 Task: Add an event with the title Second Training Workshop: Effective Communication Skills, date '2024/03/19', time 8:00 AM to 10:00 AMand add a description: participants will have gained a comprehensive understanding of negotiation fundamentals, developed their negotiation capabilities, and acquired a toolkit of techniques to apply in various professional contexts. They will leave the workshop with increased confidence, a refined approach to negotiation, and the ability to achieve more favorable outcomes in their future negotiations., put the event into Orange category . Add location for the event as: Moscow, Russia, logged in from the account softage.7@softage.netand send the event invitation to softage.6@softage.net and softage.8@softage.net. Set a reminder for the event At time of event
Action: Mouse moved to (126, 141)
Screenshot: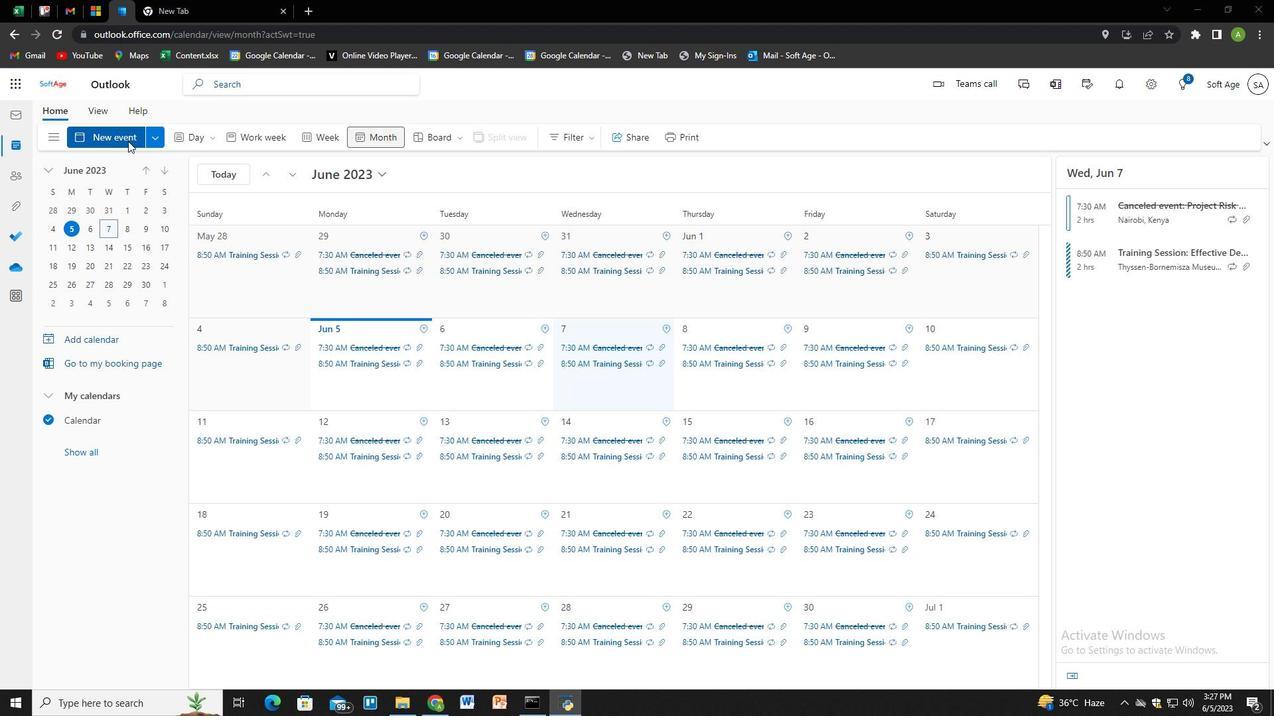 
Action: Mouse pressed left at (126, 141)
Screenshot: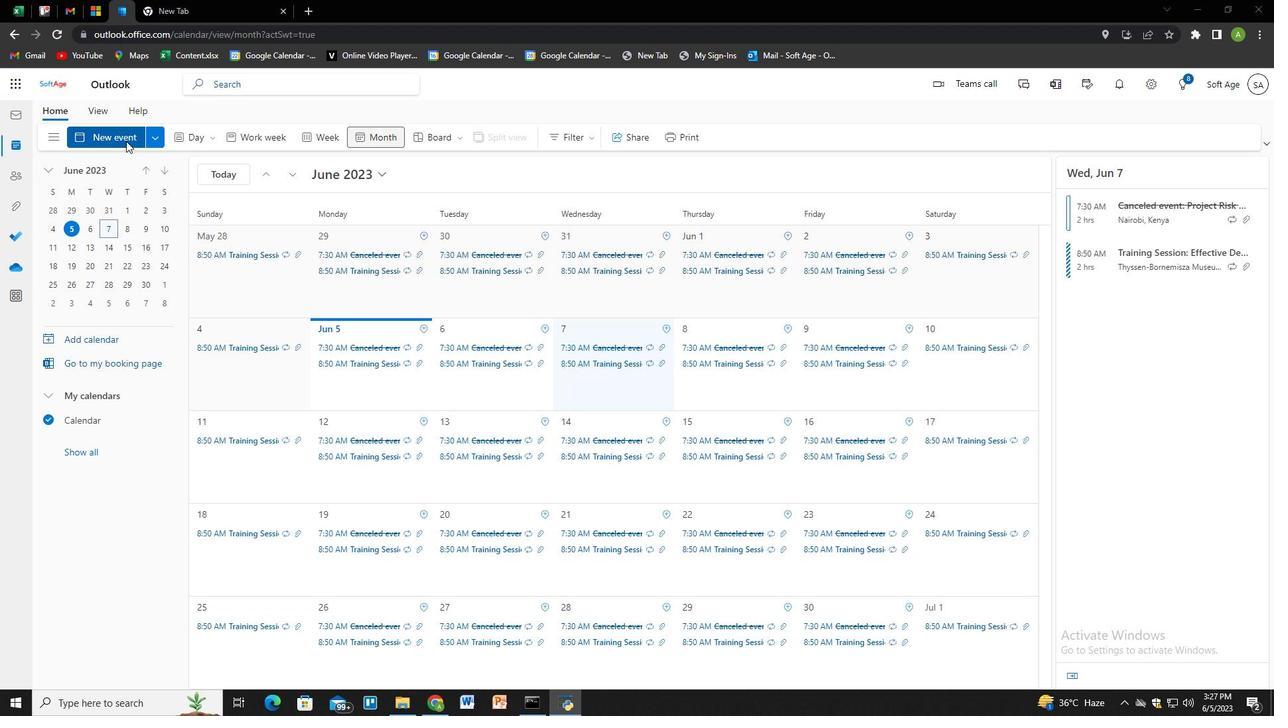 
Action: Mouse moved to (405, 216)
Screenshot: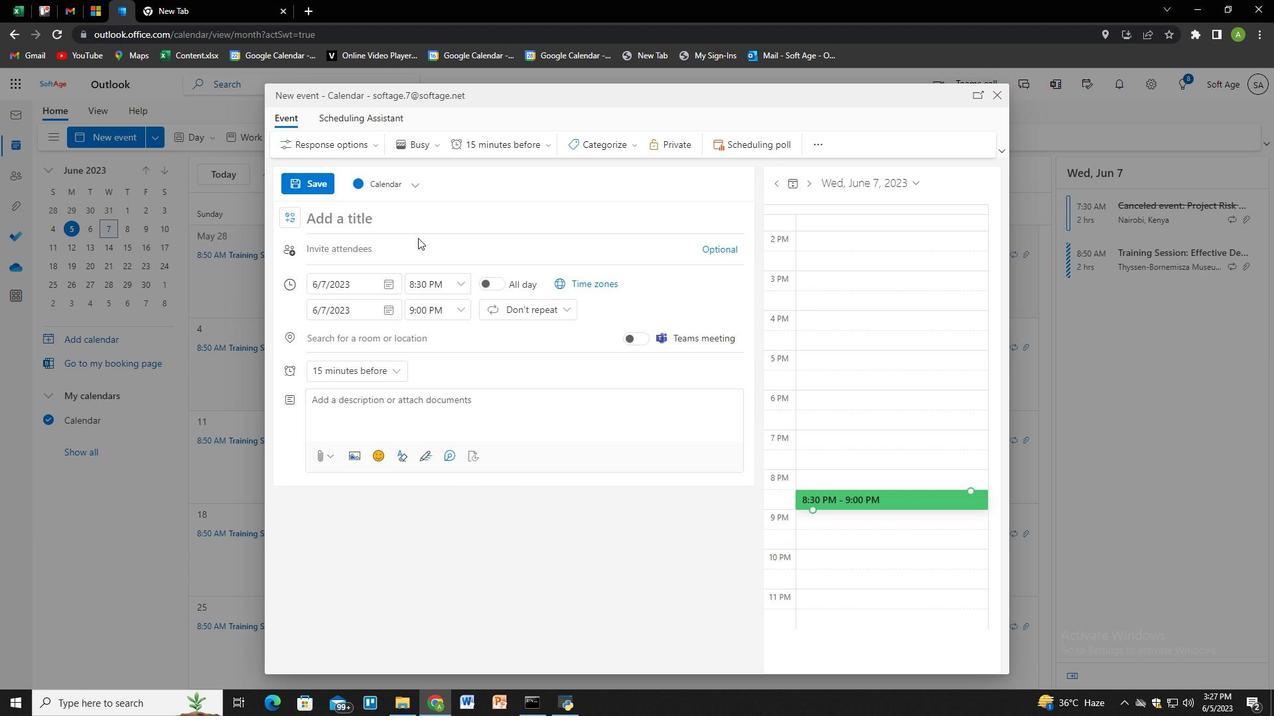 
Action: Mouse pressed left at (405, 216)
Screenshot: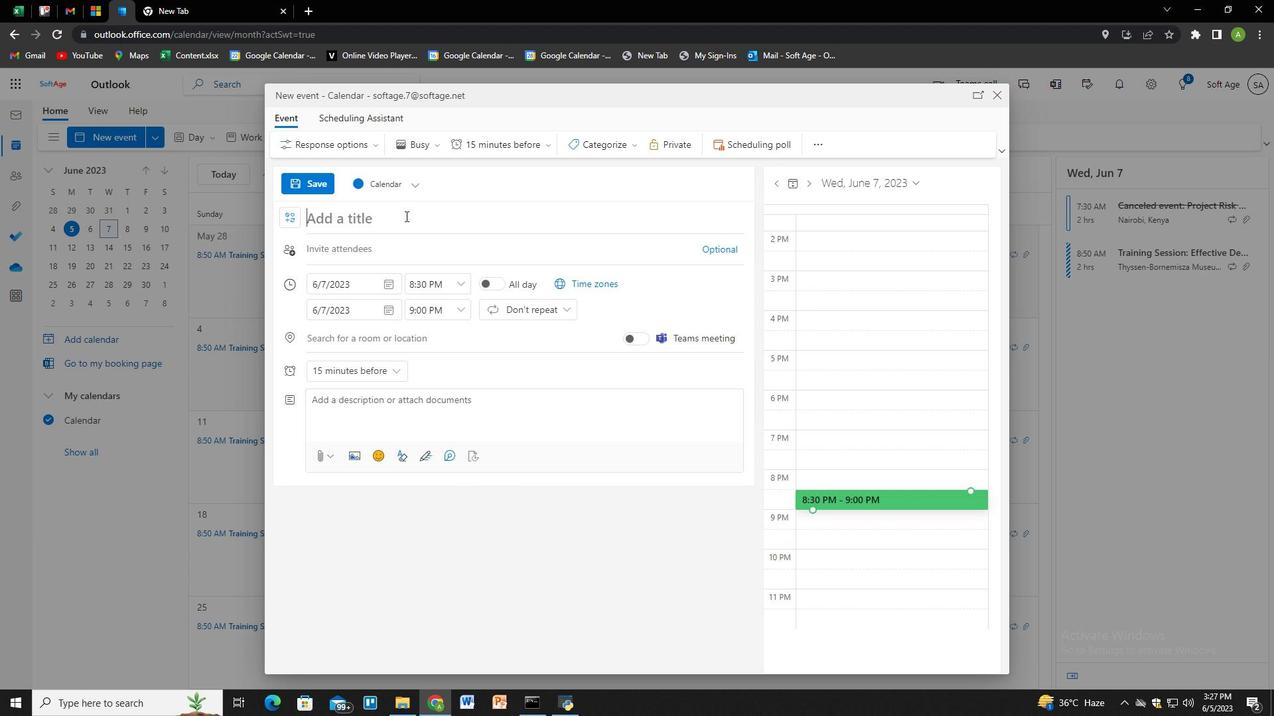
Action: Key pressed <Key.shift>Second<Key.space><Key.shift>Training<Key.space><Key.shift>Workshop<Key.shift>"<Key.backspace>;<Key.backspace><Key.shift>:<Key.space>e<Key.backspace><Key.shift>Effevti<Key.backspace><Key.backspace><Key.backspace>ctive<Key.space><Key.shift>Communication<Key.space><Key.shift>Skills<Key.tab><Key.tab><Key.tab>
Screenshot: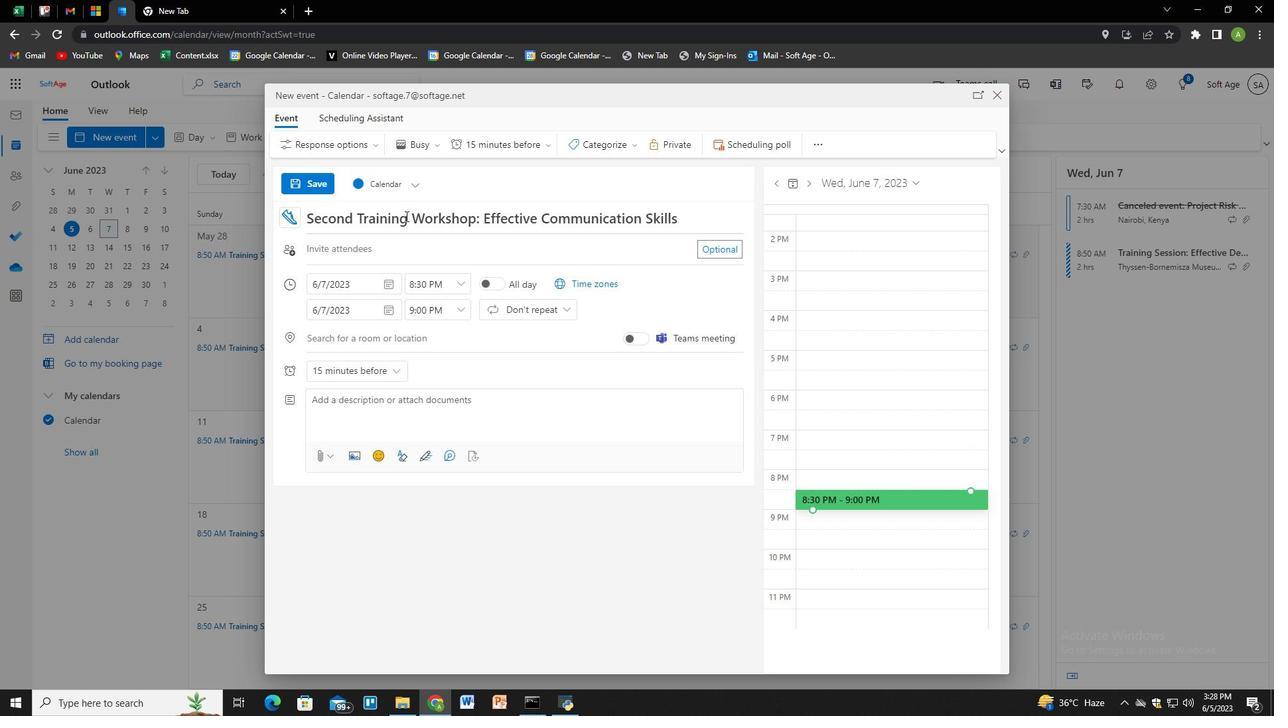 
Action: Mouse scrolled (405, 217) with delta (0, 0)
Screenshot: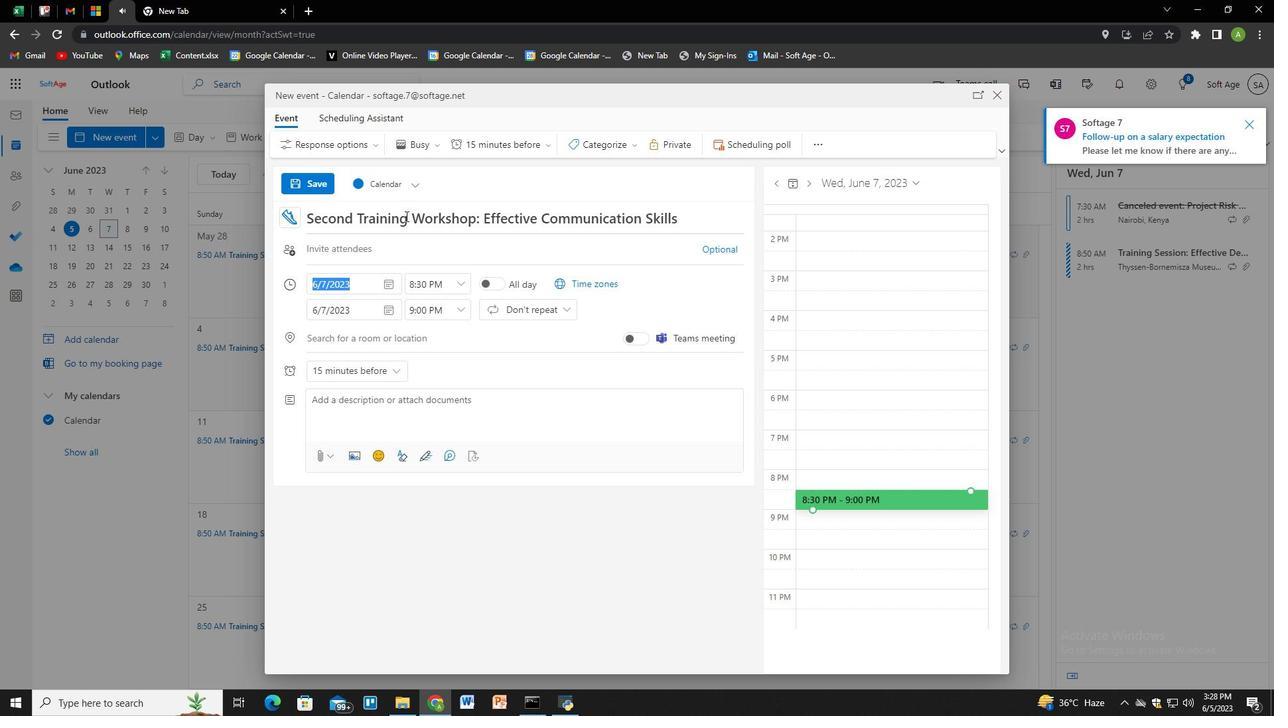 
Action: Mouse moved to (394, 287)
Screenshot: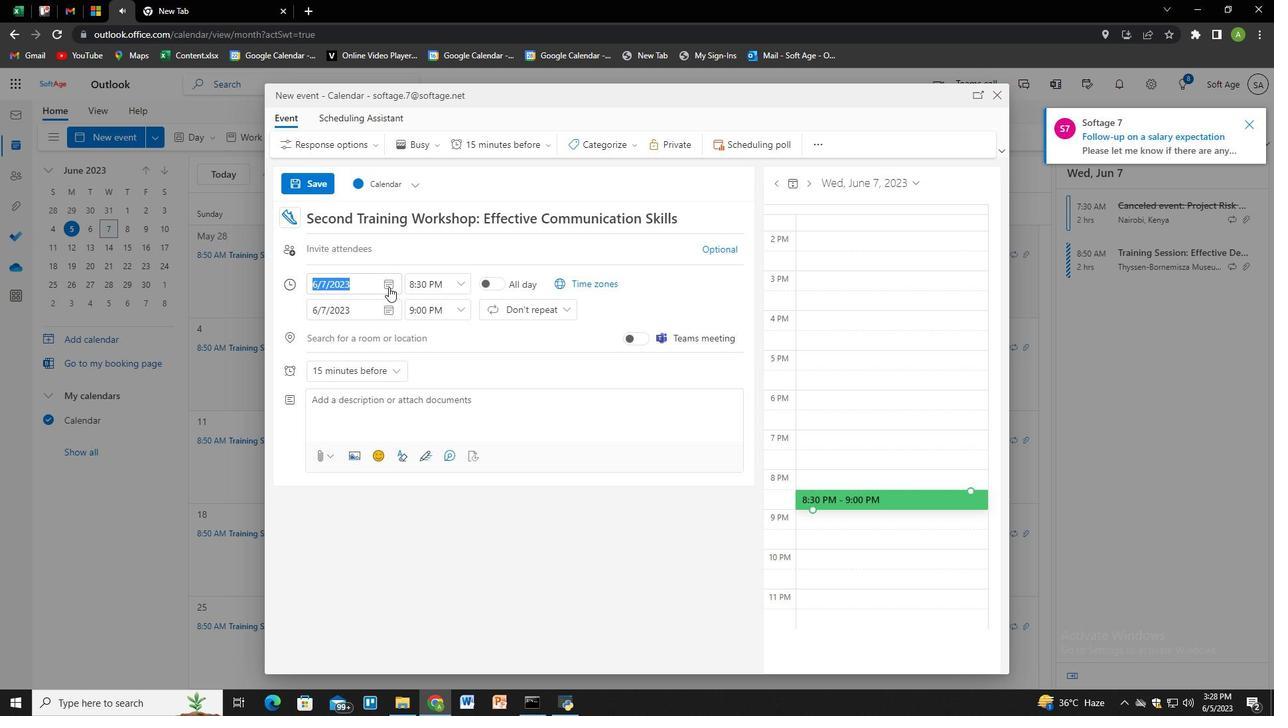 
Action: Mouse pressed left at (394, 287)
Screenshot: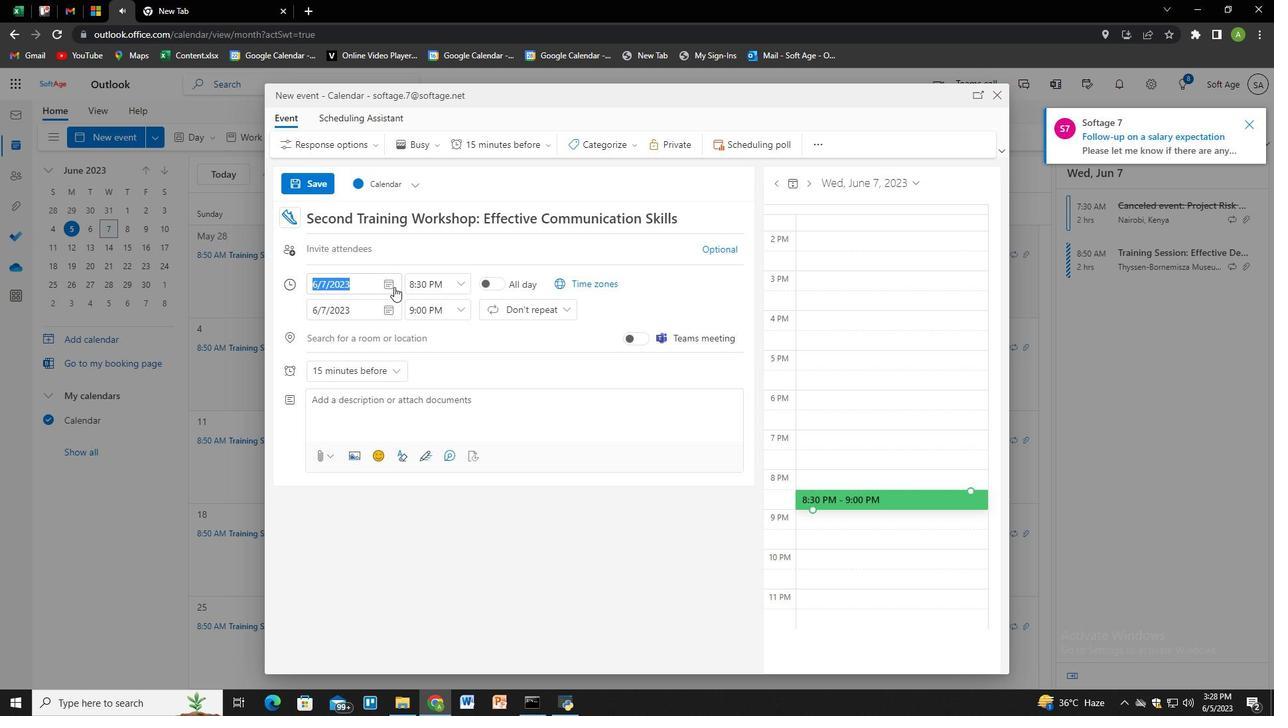 
Action: Mouse moved to (361, 309)
Screenshot: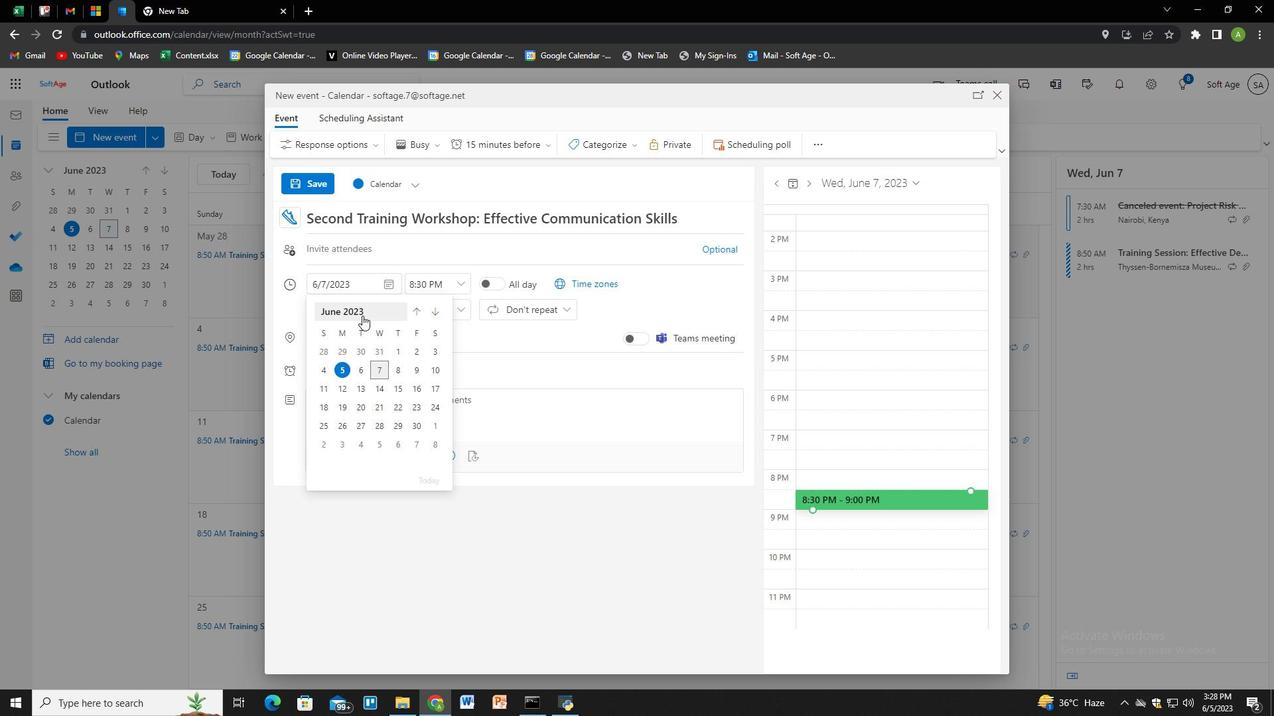 
Action: Mouse pressed left at (361, 309)
Screenshot: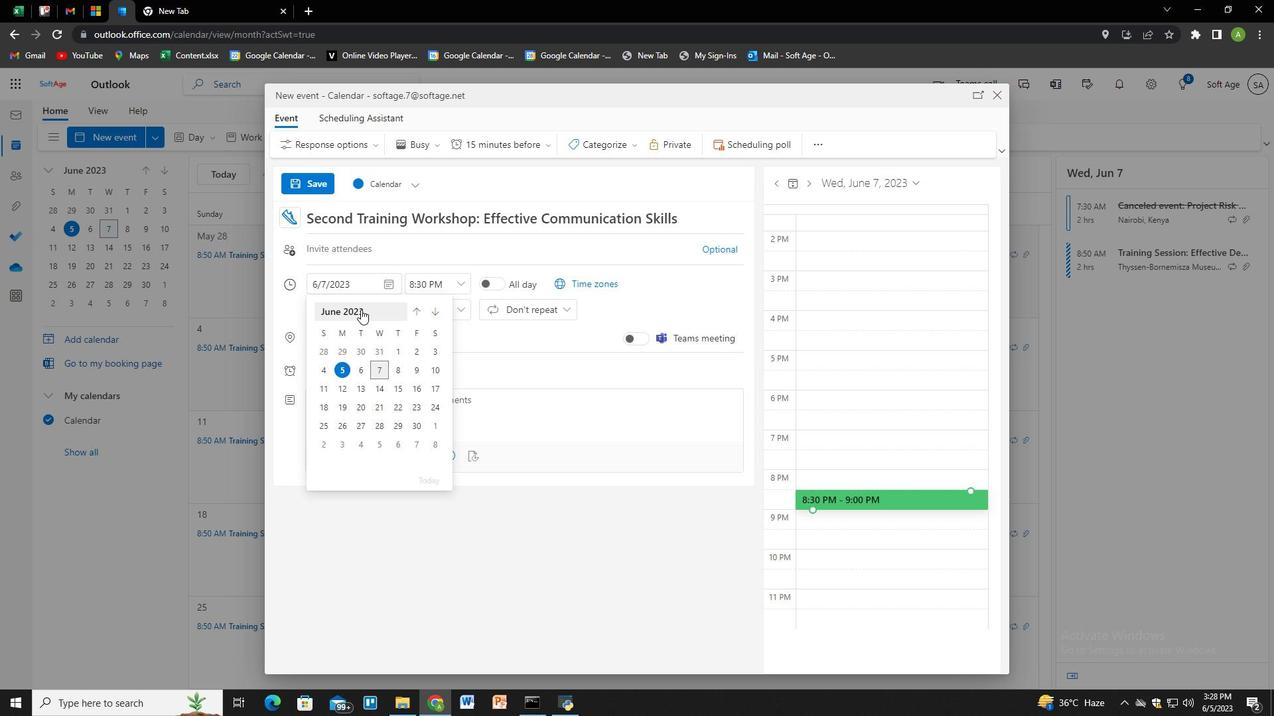 
Action: Mouse pressed left at (361, 309)
Screenshot: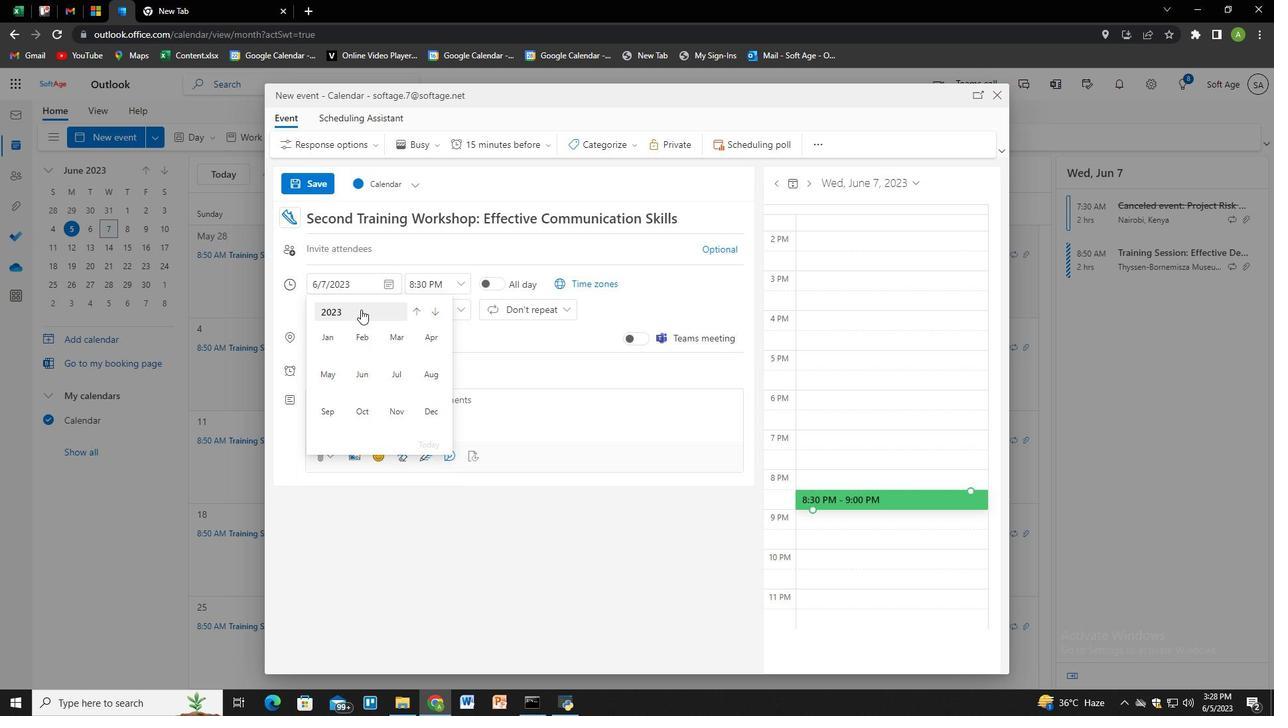 
Action: Mouse moved to (336, 373)
Screenshot: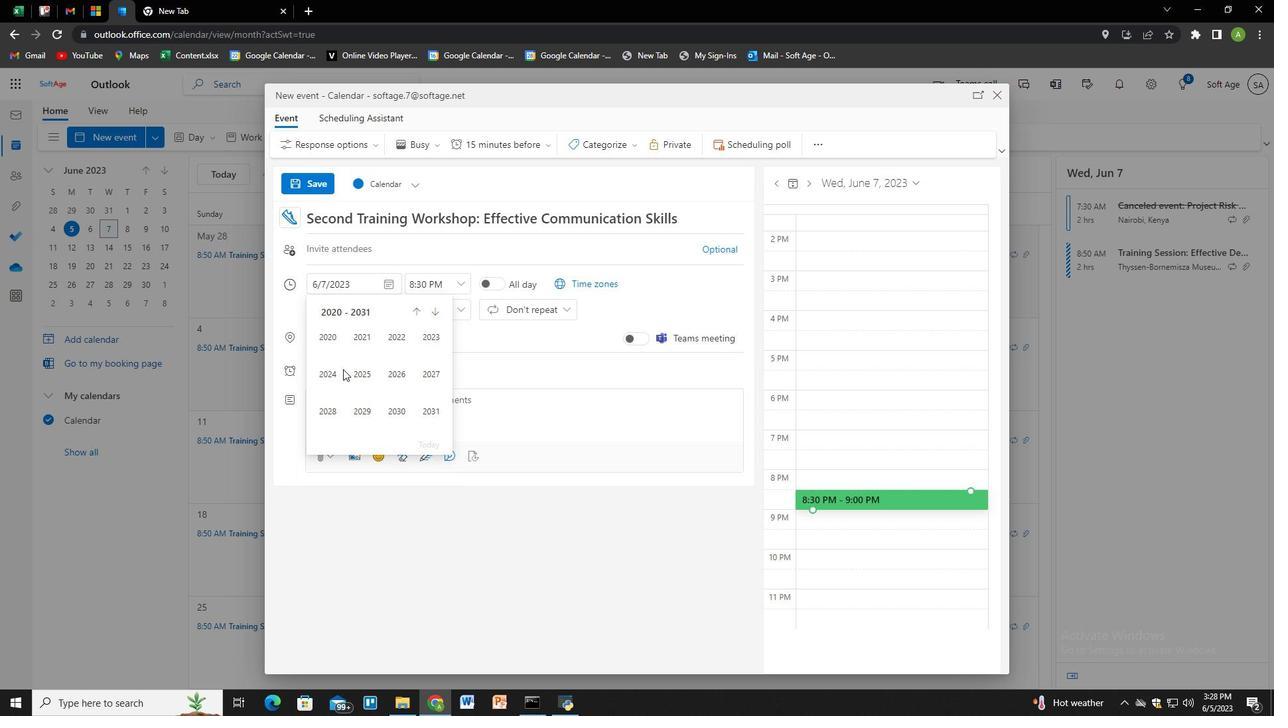 
Action: Mouse pressed left at (336, 373)
Screenshot: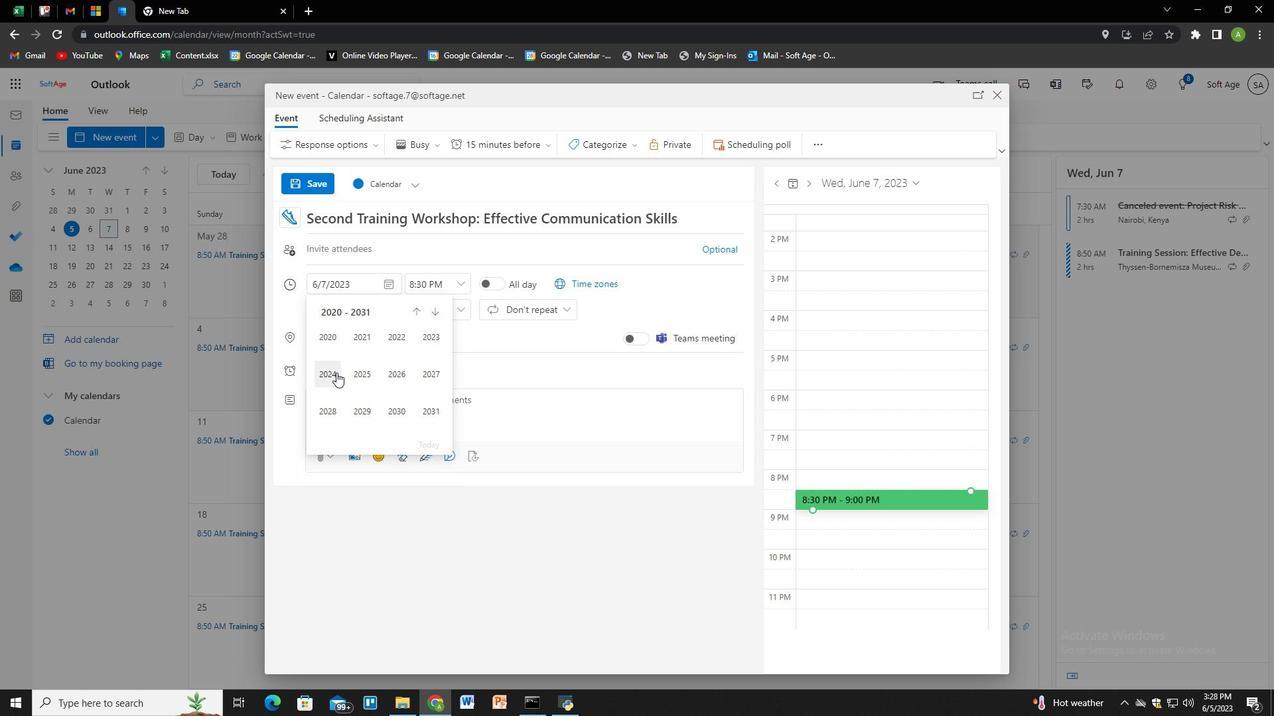 
Action: Mouse moved to (403, 339)
Screenshot: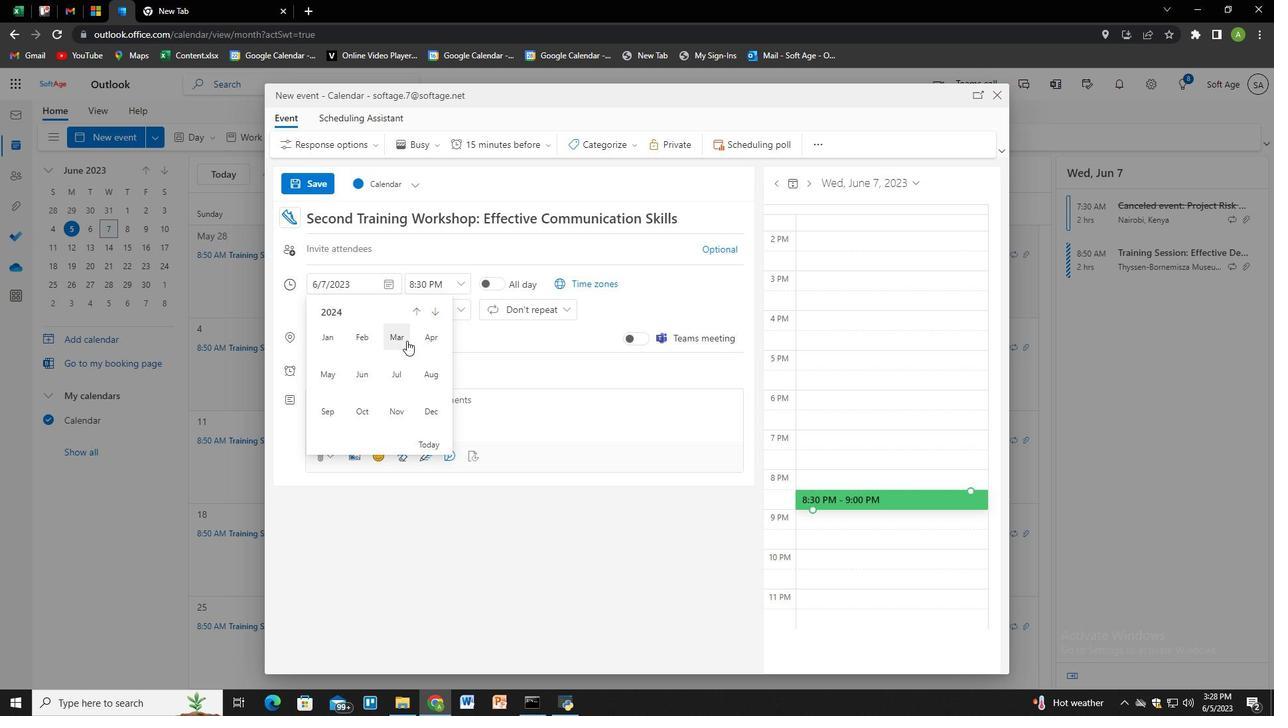 
Action: Mouse pressed left at (403, 339)
Screenshot: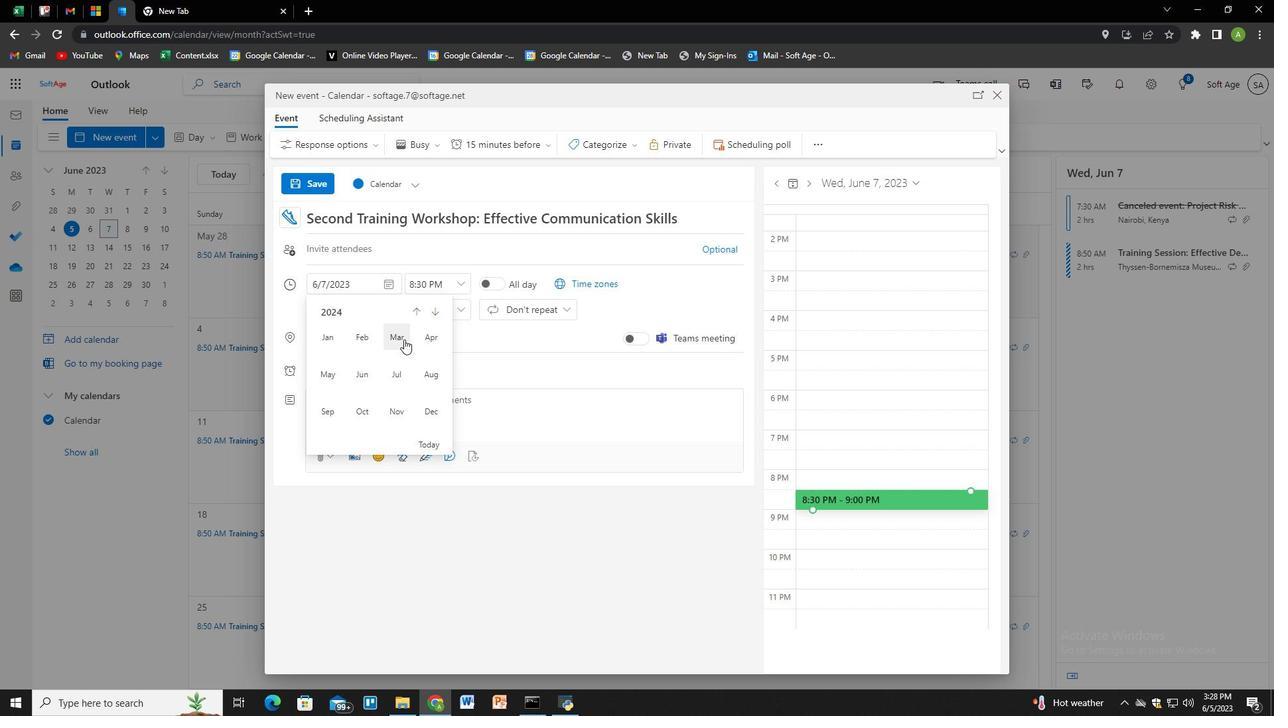 
Action: Mouse moved to (365, 404)
Screenshot: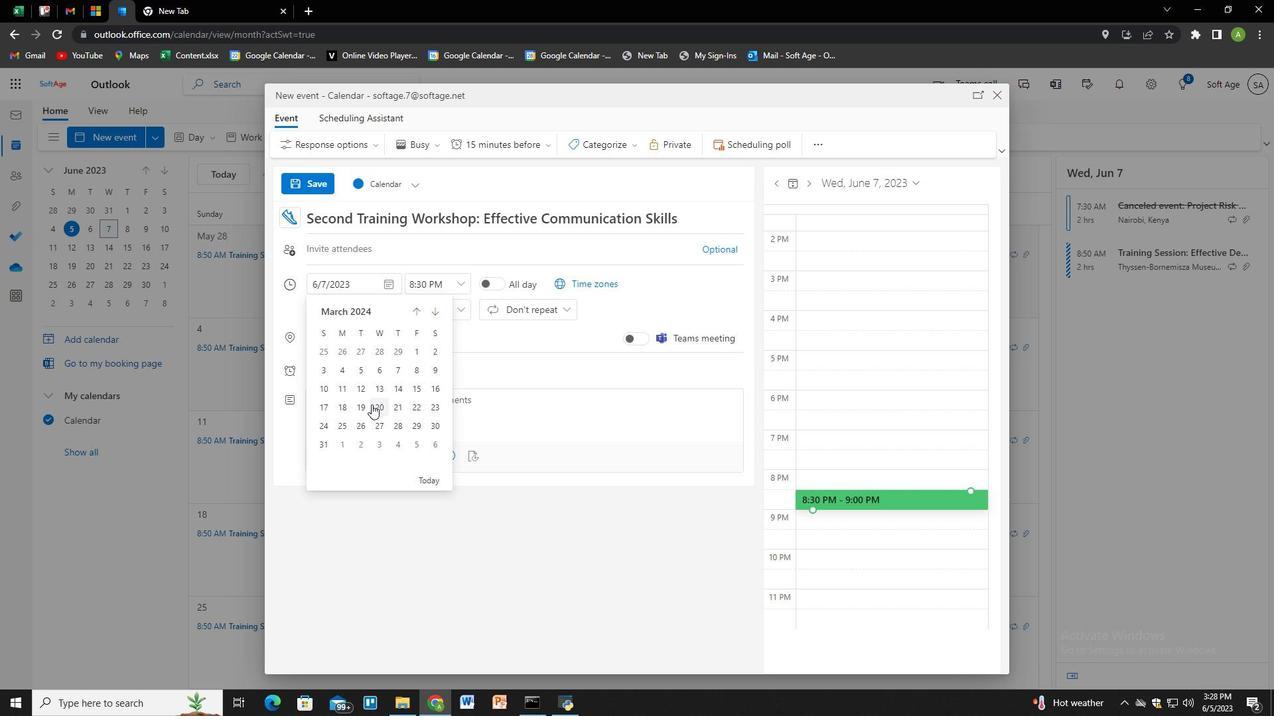 
Action: Mouse pressed left at (365, 404)
Screenshot: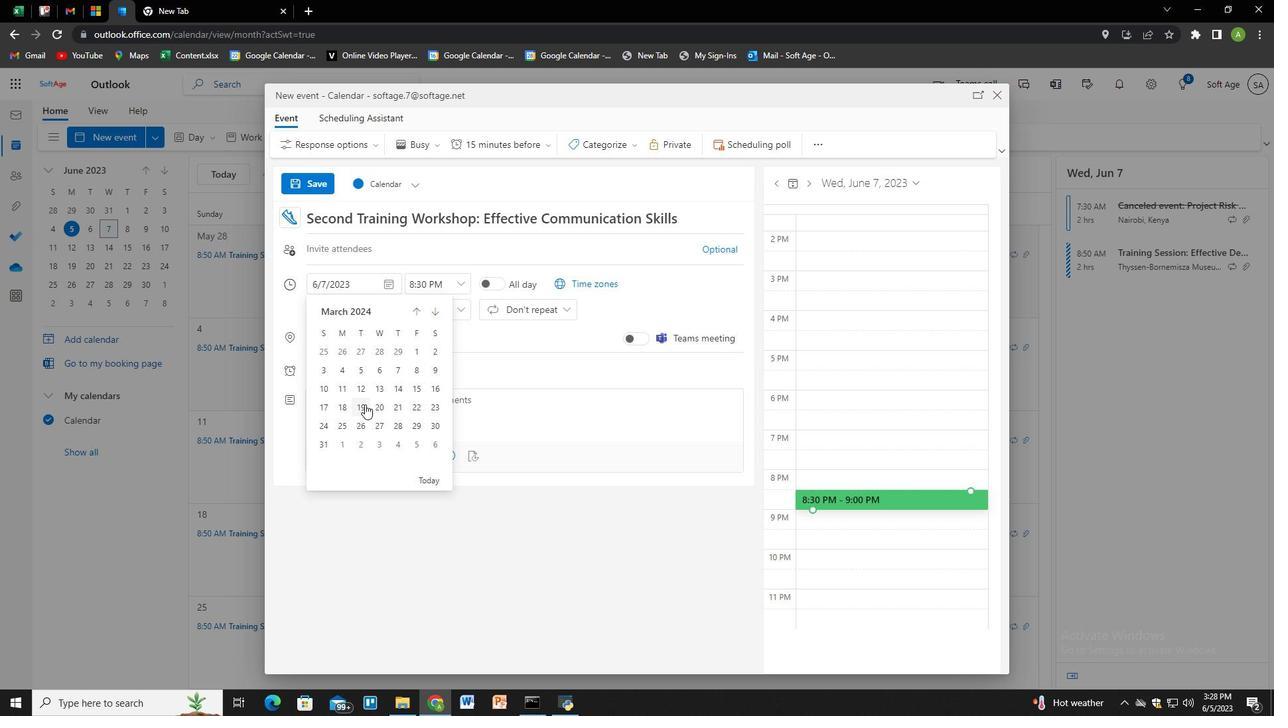 
Action: Mouse moved to (428, 287)
Screenshot: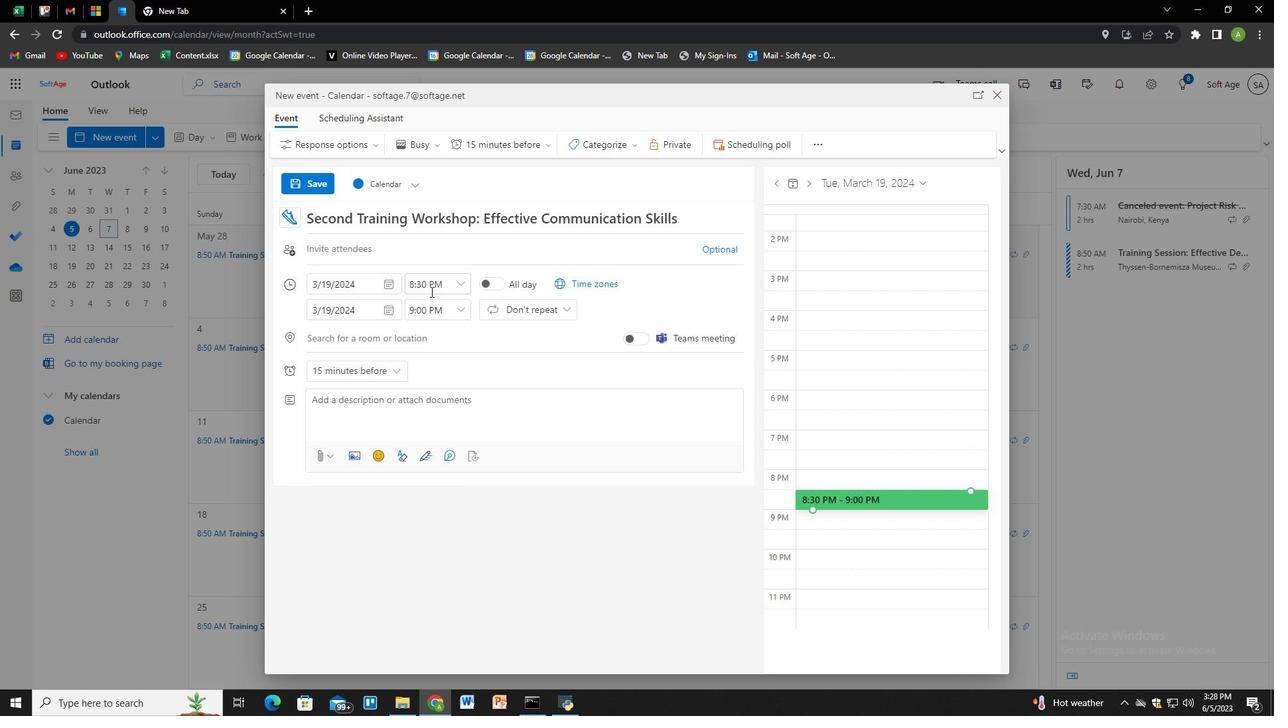 
Action: Mouse pressed left at (428, 287)
Screenshot: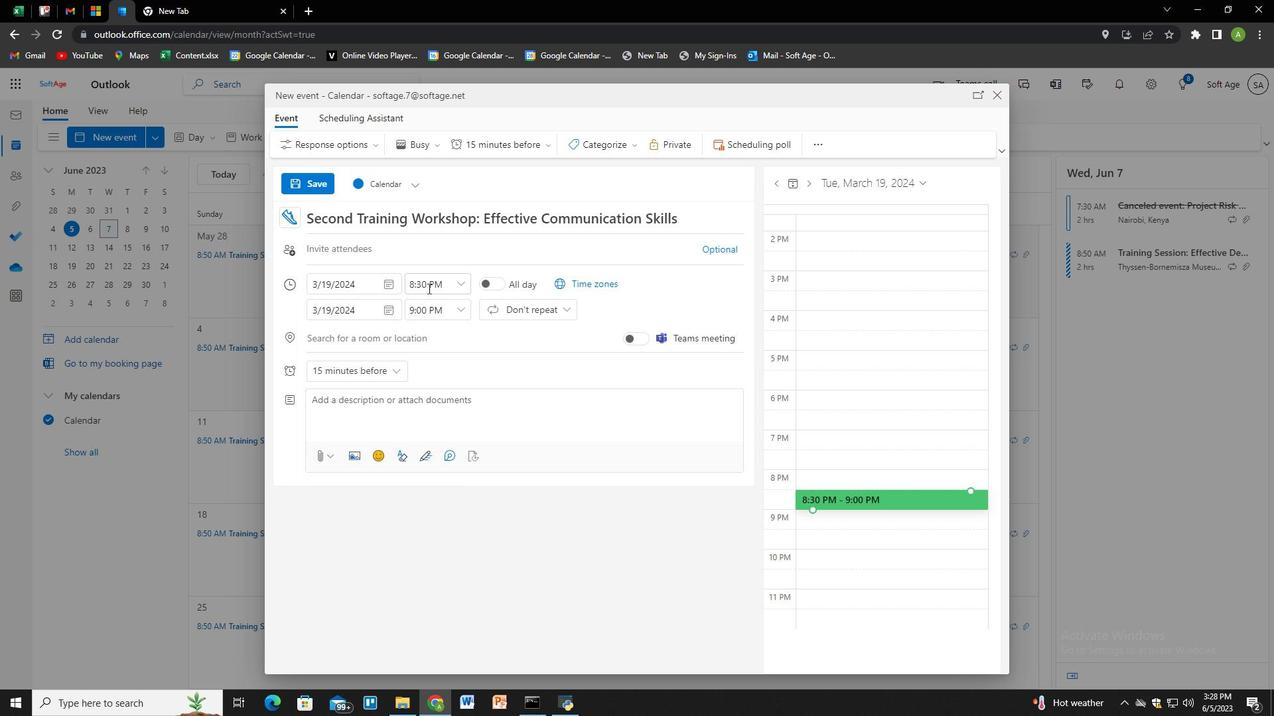 
Action: Mouse moved to (435, 289)
Screenshot: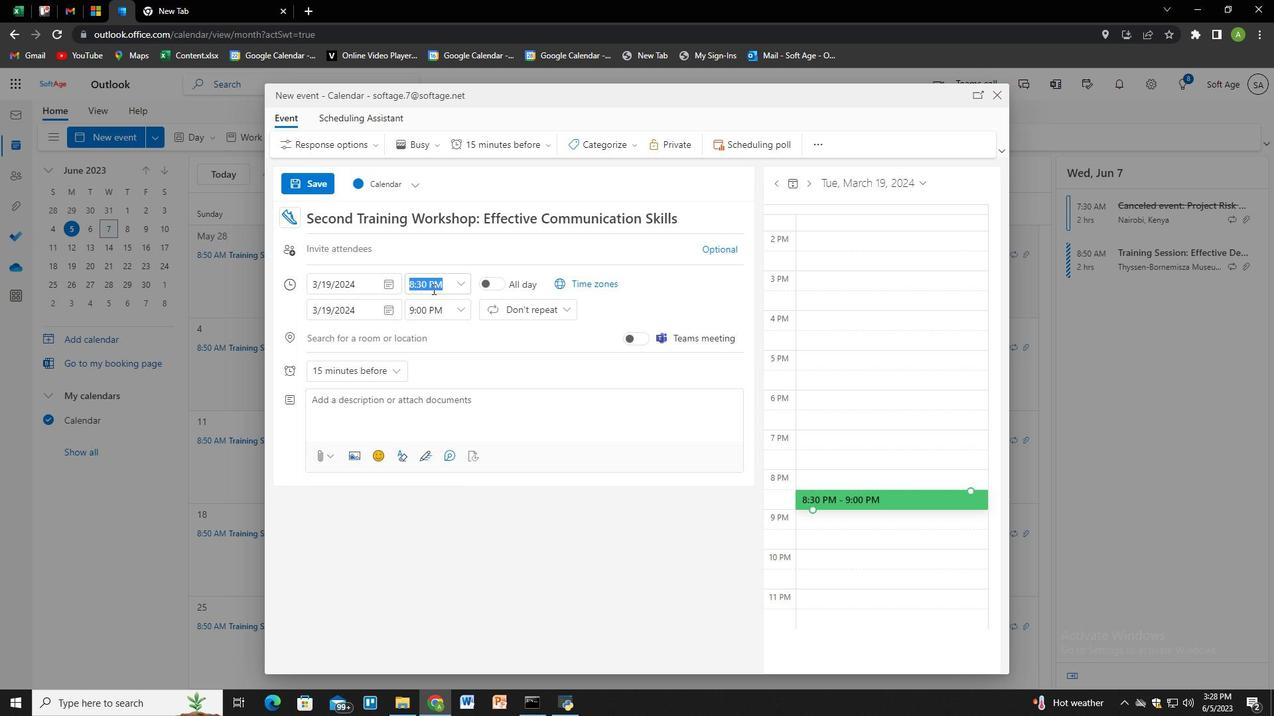
Action: Key pressed 8<Key.shift_r>:00<Key.space><Key.shift>A<Key.shift>M<Key.shift>M
Screenshot: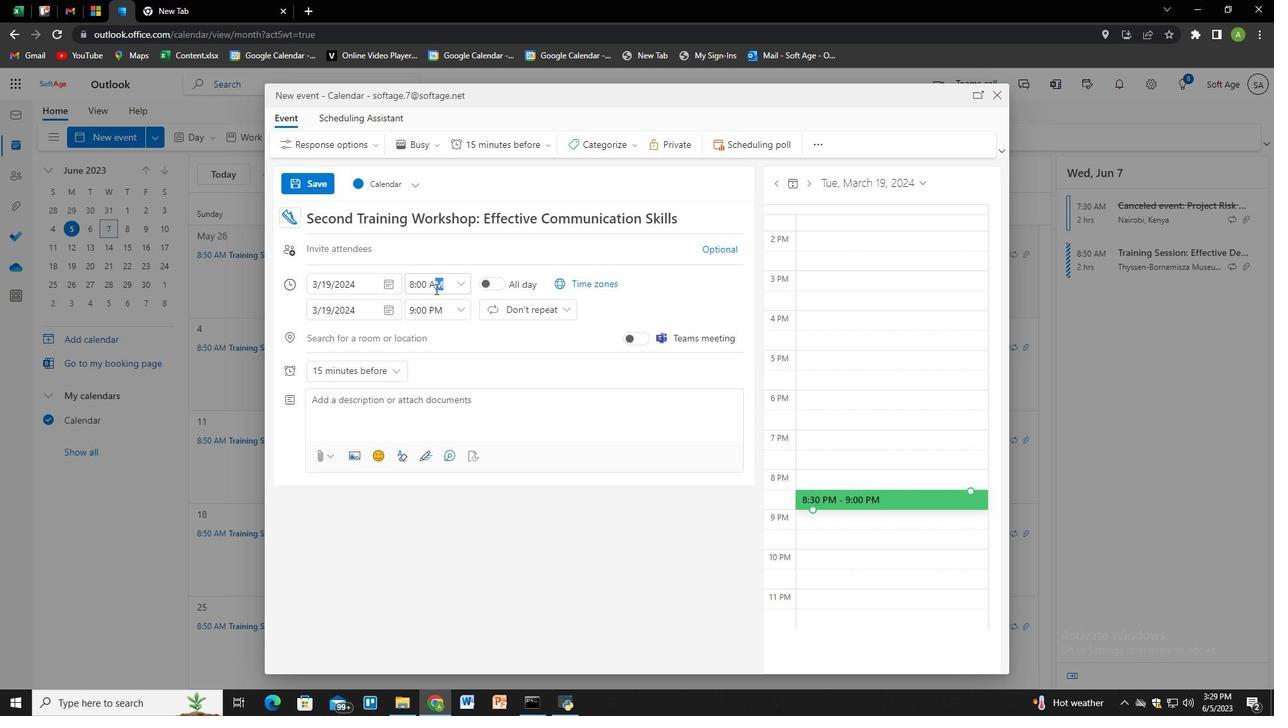 
Action: Mouse moved to (439, 302)
Screenshot: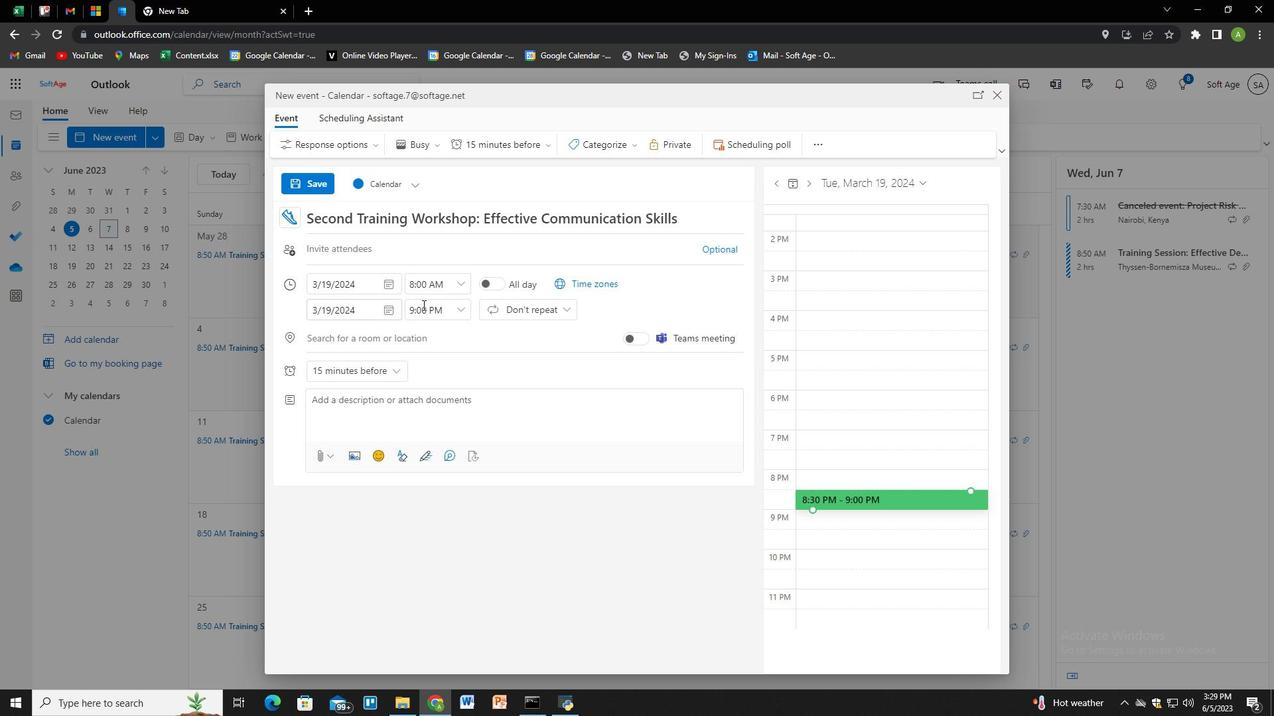 
Action: Mouse pressed left at (439, 302)
Screenshot: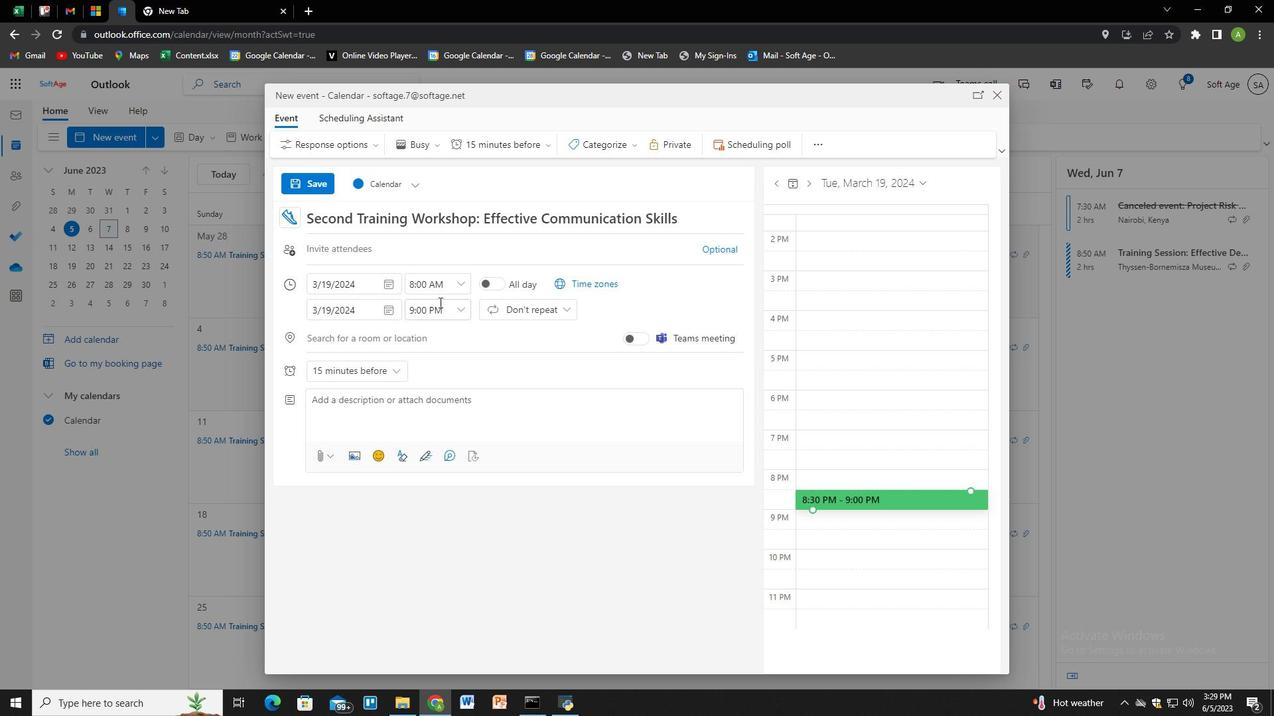 
Action: Mouse moved to (440, 302)
Screenshot: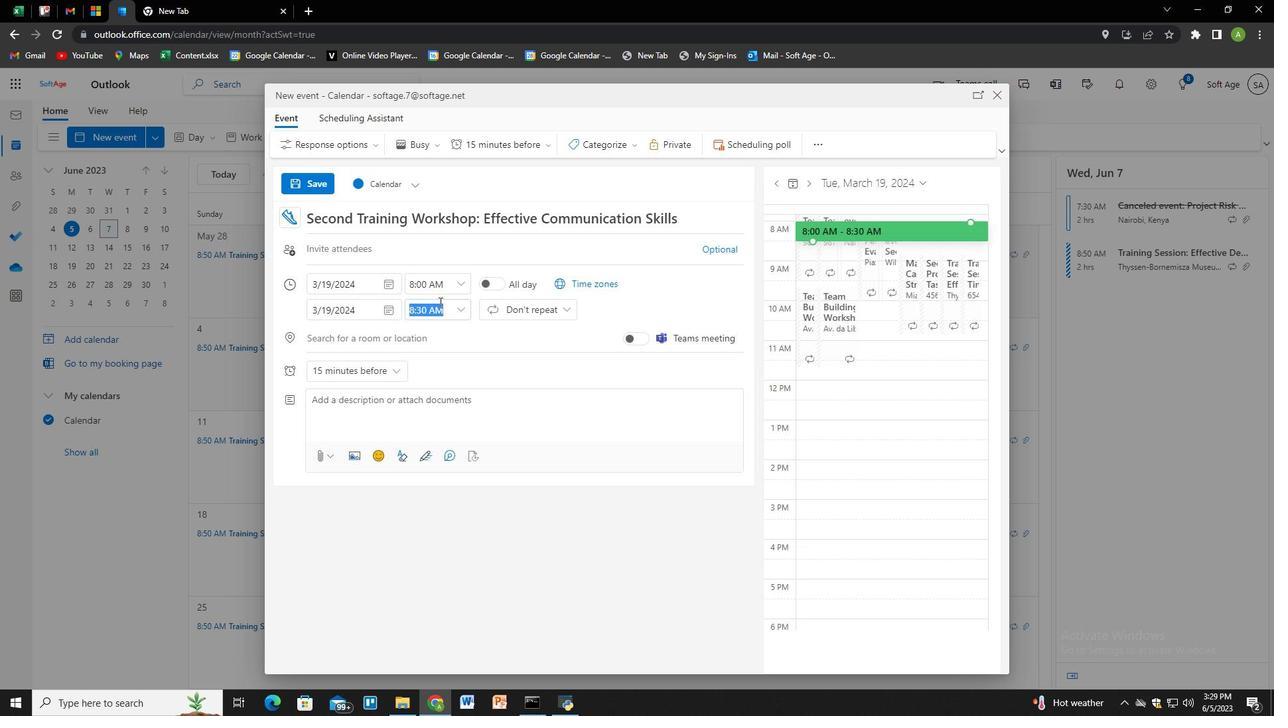 
Action: Key pressed 10<Key.shift_r>:00<Key.space><Key.shift>AMM<Key.tab><Key.tab><Key.tab><Key.tab><Key.space>
Screenshot: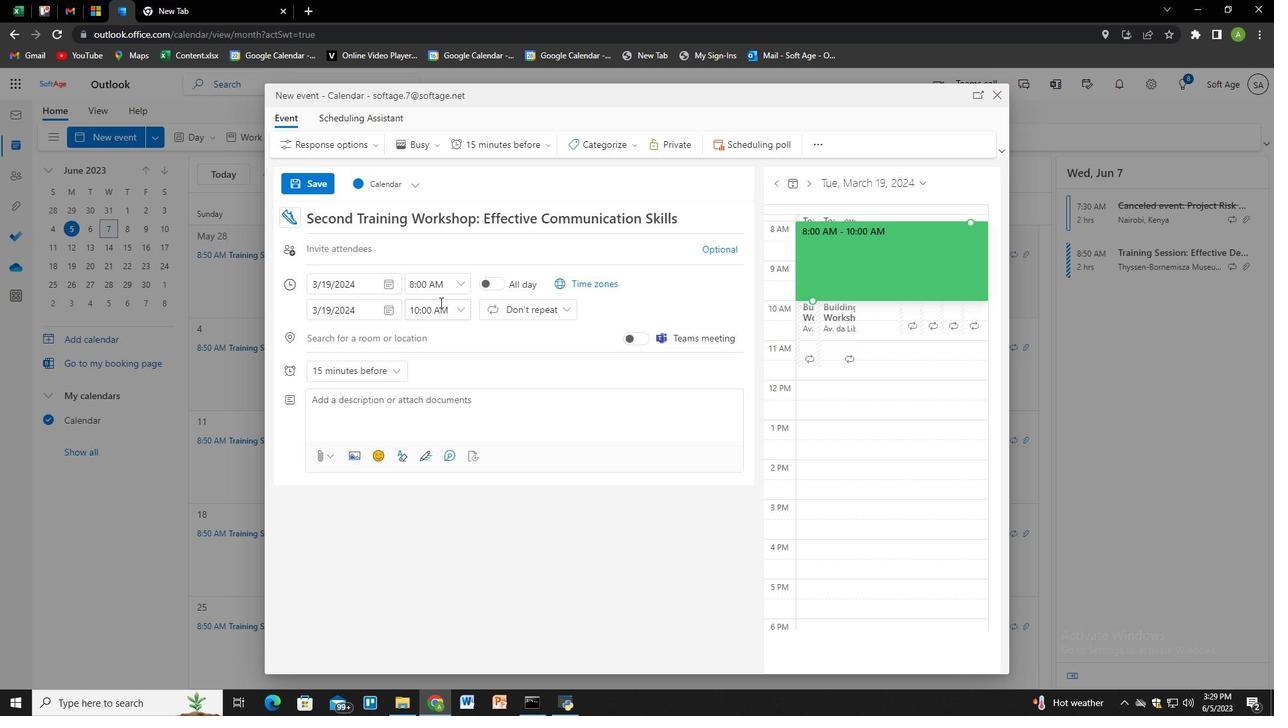 
Action: Mouse moved to (443, 331)
Screenshot: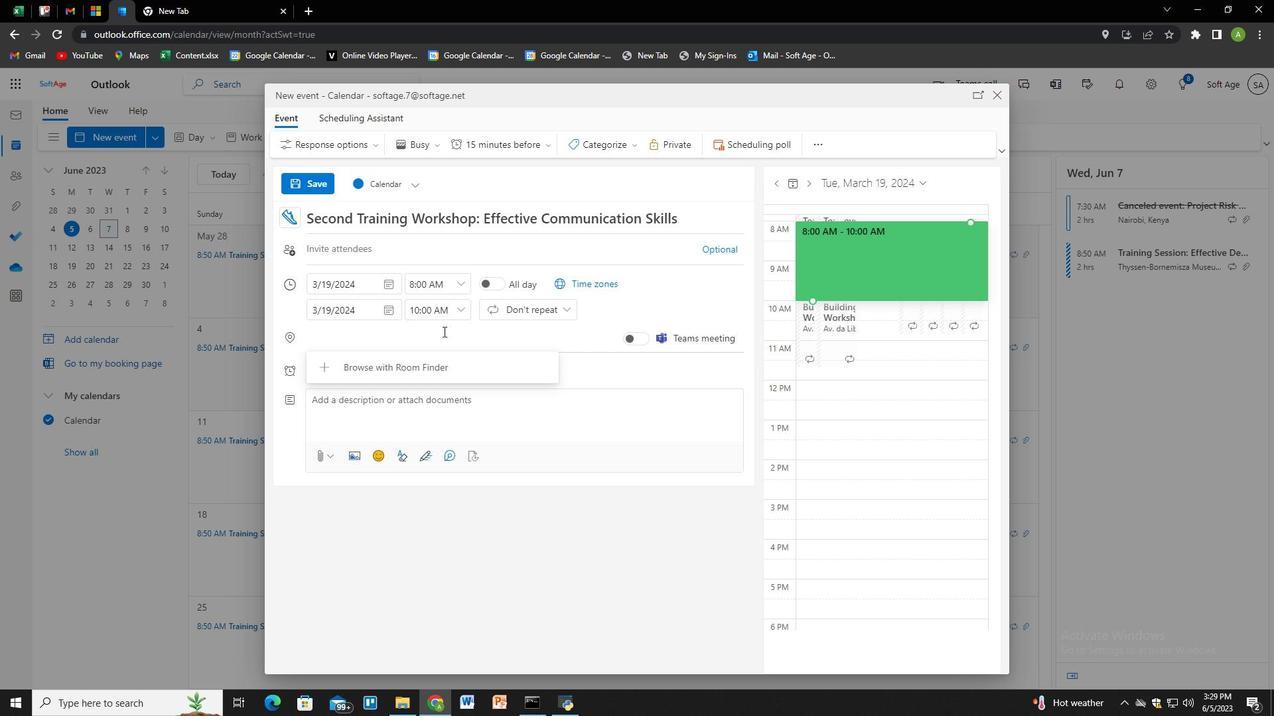 
Action: Mouse pressed left at (443, 331)
Screenshot: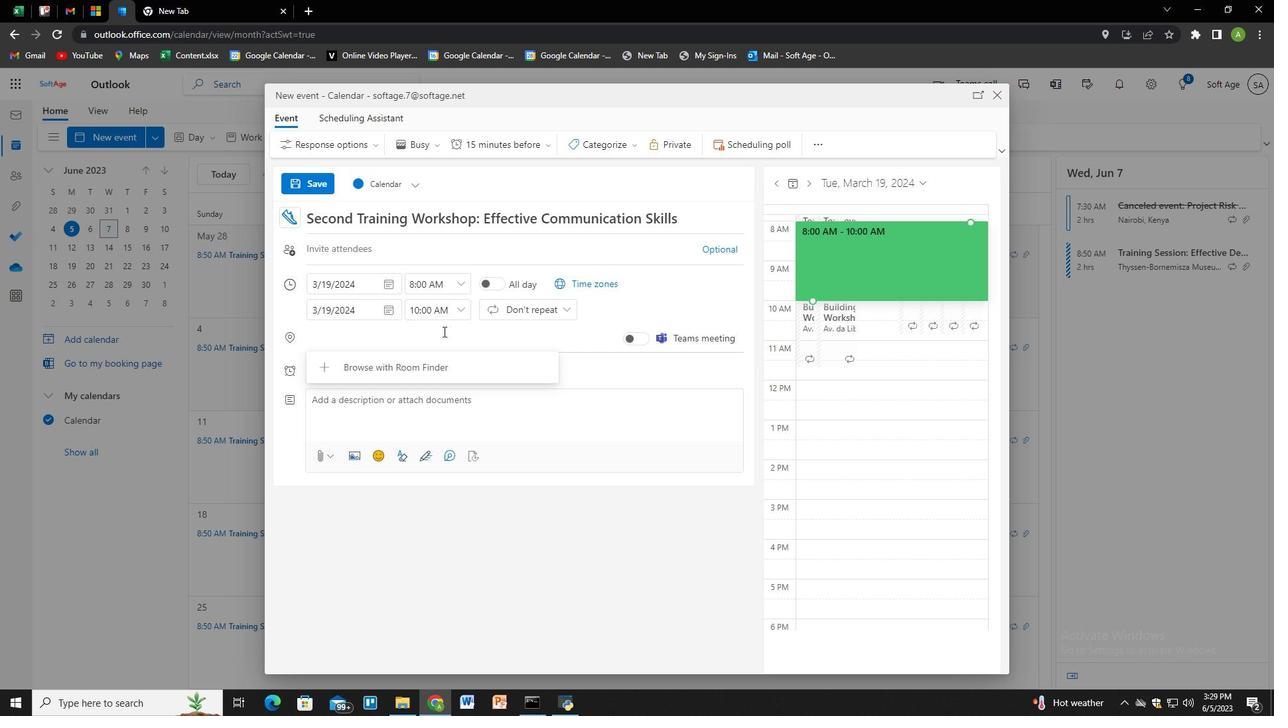 
Action: Mouse moved to (424, 414)
Screenshot: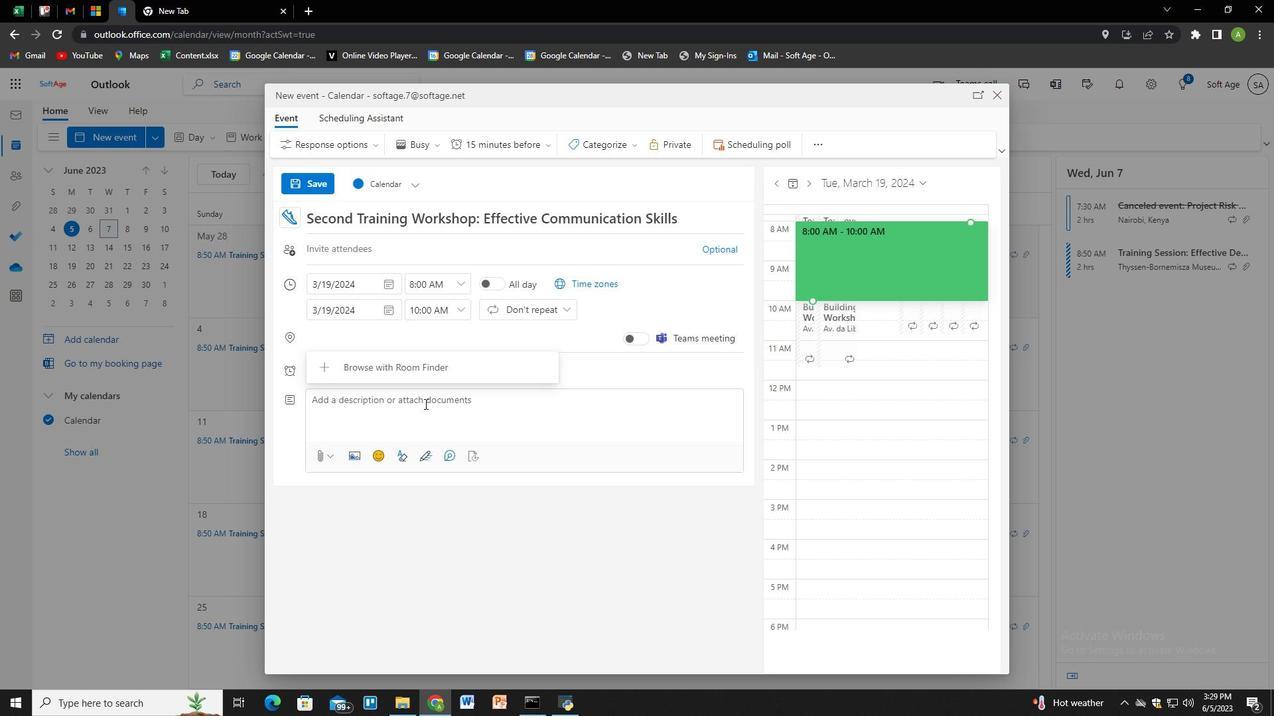 
Action: Mouse pressed left at (424, 414)
Screenshot: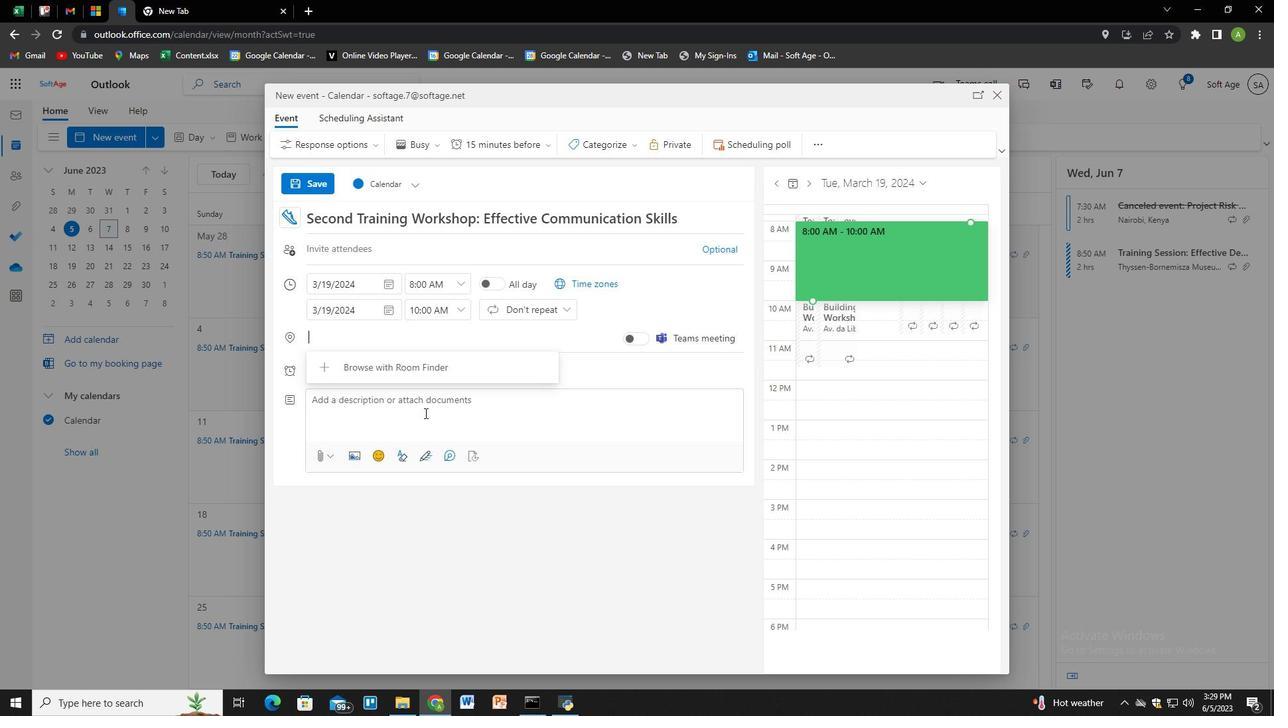 
Action: Key pressed <Key.shift><Key.shift><Key.shift><Key.shift><Key.shift><Key.shift><Key.shift><Key.shift><Key.shift><Key.shift><Key.shift><Key.shift><Key.shift><Key.shift><Key.shift><Key.shift><Key.shift><Key.shift><Key.shift><Key.shift><Key.shift><Key.shift><Key.shift><Key.shift><Key.shift>partci<Key.backspace><Key.backspace>icipate<Key.backspace><Key.backspace>nts<Key.space>will<Key.space>have<Key.space>gained<Key.space>a<Key.space>comprehensive<Key.space>understanding<Key.space>of<Key.space>negotit<Key.backspace>ation<Key.space>fundamentsl<Key.backspace><Key.backspace>als,<Key.space>development<Key.space>their<Key.space>nr<Key.backspace>egotiation<Key.space>fundamentals,<Key.space>developm<Key.backspace>ed<Key.space>their<Key.space>negotiations<Key.backspace><Key.space>capav<Key.backspace>bilities,<Key.space>and<Key.space>acquite<Key.backspace><Key.backspace>red<Key.space>a<Key.space>toolkit<Key.space>of<Key.space>techniques<Key.space>to<Key.space>apply<Key.space>in<Key.space>ma<Key.backspace><Key.backspace>various<Key.space>professional<Key.space>contexts.<Key.space><Key.shift>They<Key.space>will<Key.space>leave<Key.space>the<Key.space>workshop<Key.space>with<Key.space>increased<Key.space>conide<Key.backspace><Key.backspace>f<Key.backspace><Key.backspace>fidence,<Key.space>a<Key.space>refined<Key.space>approach<Key.space>to<Key.space>negotiation,<Key.space>and<Key.space>the<Key.space>ability<Key.space>to<Key.space>ah<Key.backspace>chieve<Key.space>more<Key.space>favorable<Key.space>outcomes<Key.space>in<Key.space>their<Key.space>future<Key.space>negotiations.
Screenshot: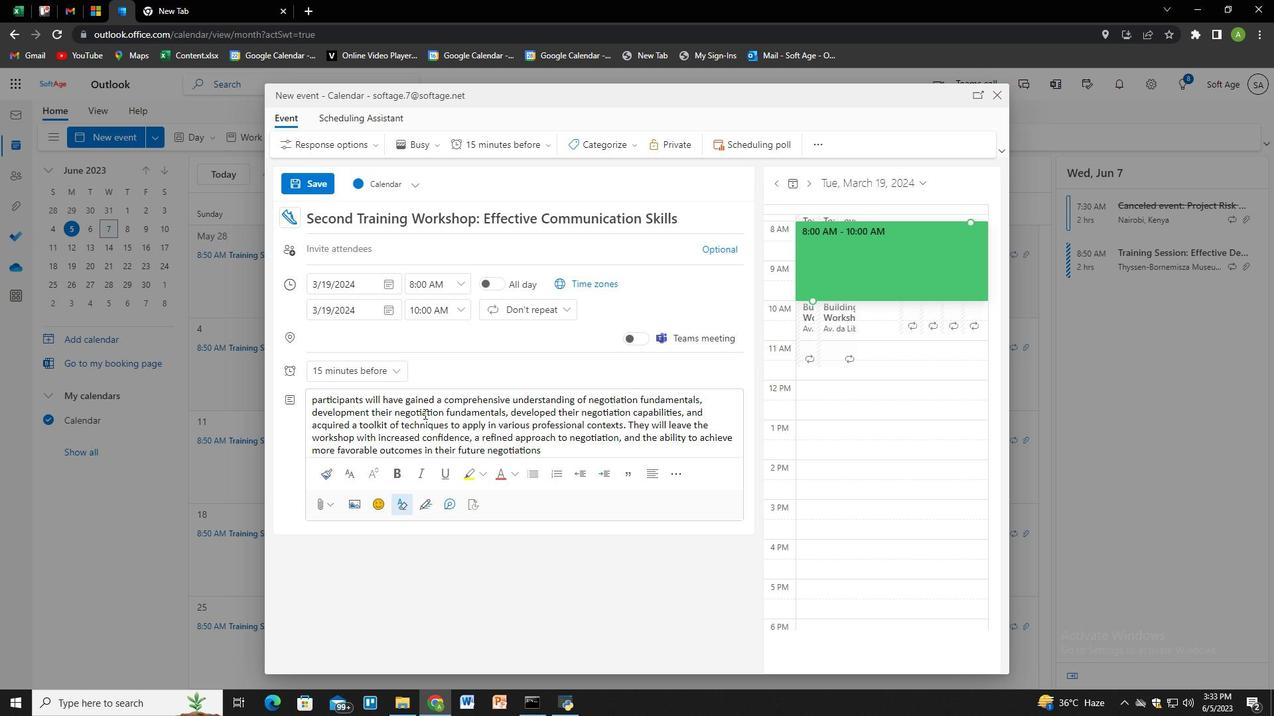 
Action: Mouse moved to (617, 140)
Screenshot: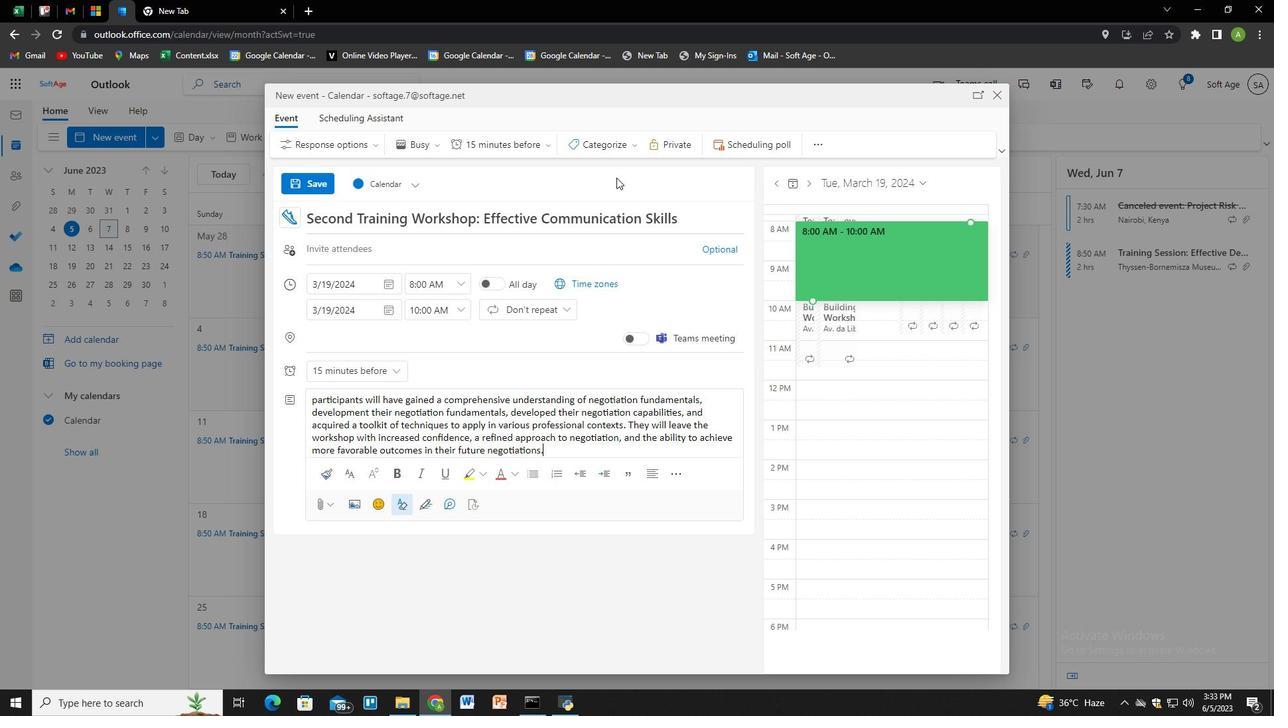 
Action: Mouse pressed left at (617, 140)
Screenshot: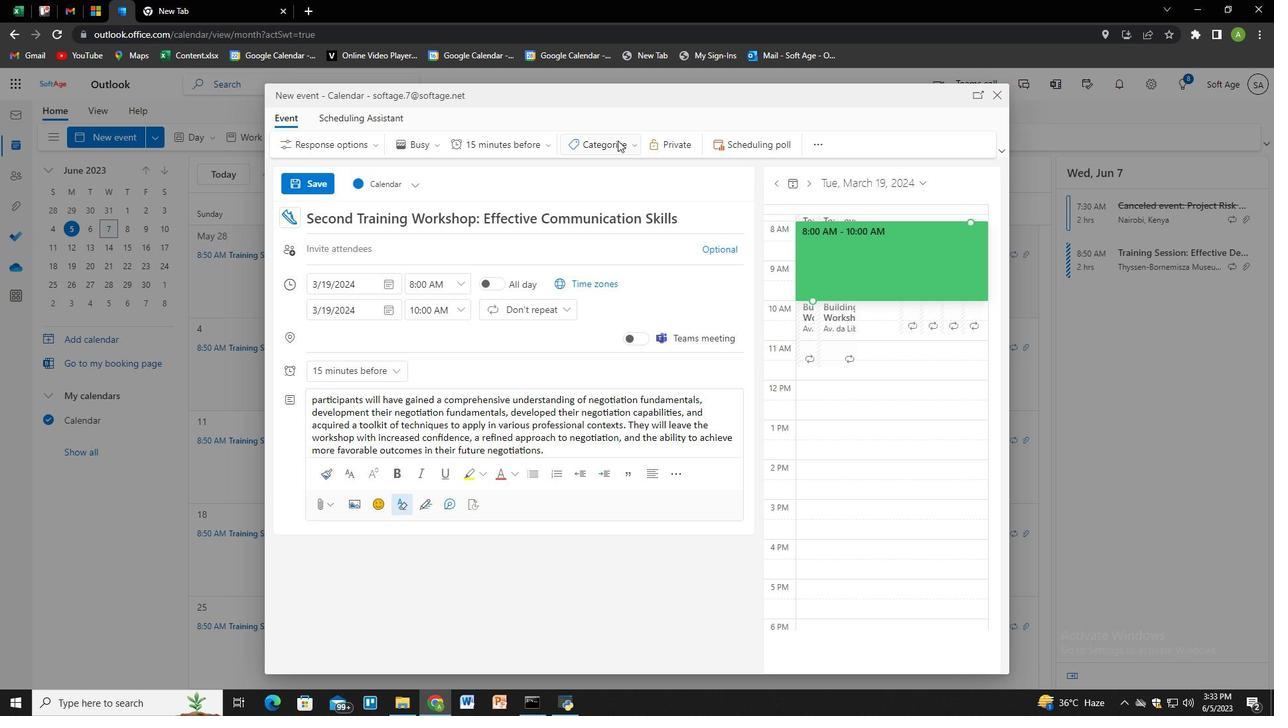 
Action: Mouse moved to (615, 220)
Screenshot: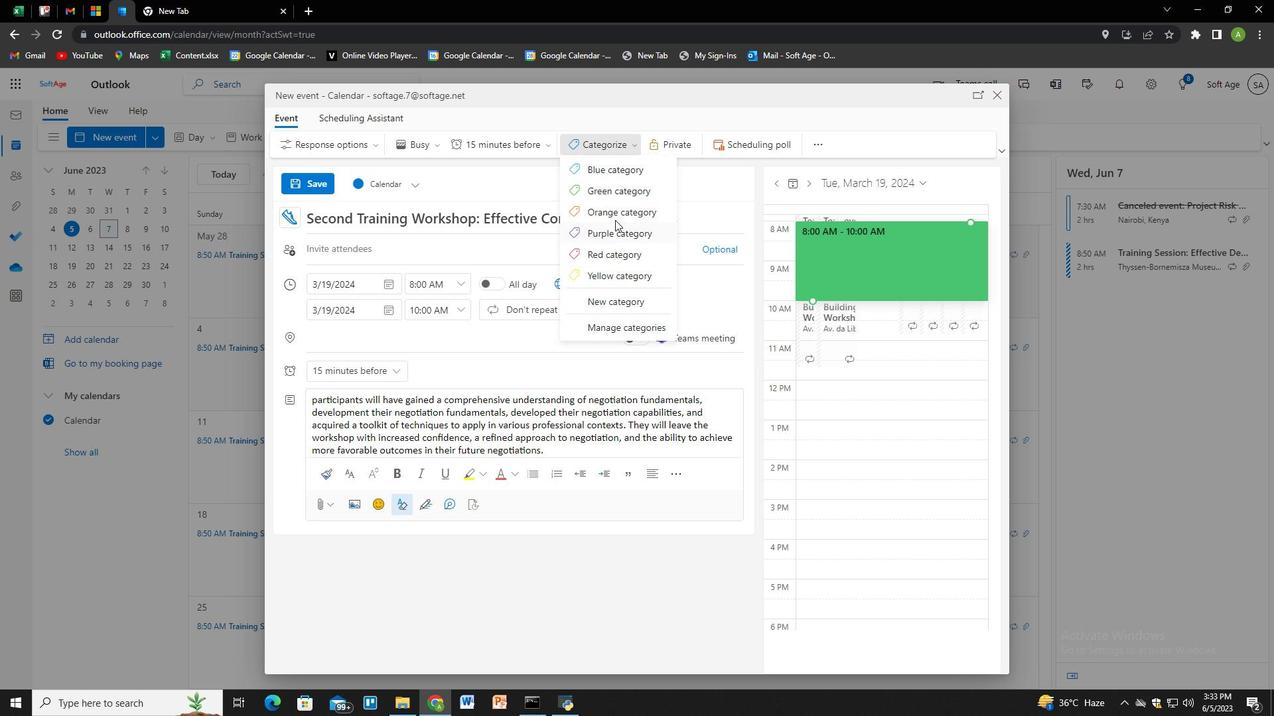 
Action: Mouse pressed left at (615, 220)
Screenshot: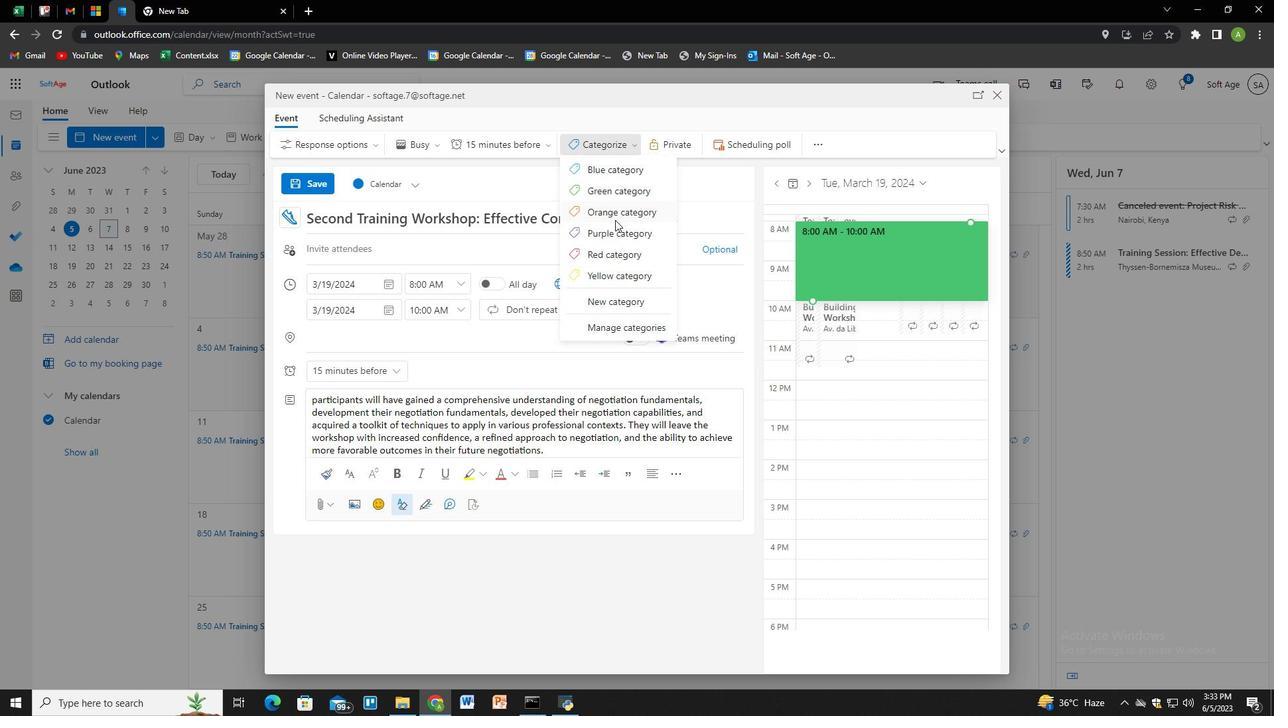
Action: Mouse moved to (357, 341)
Screenshot: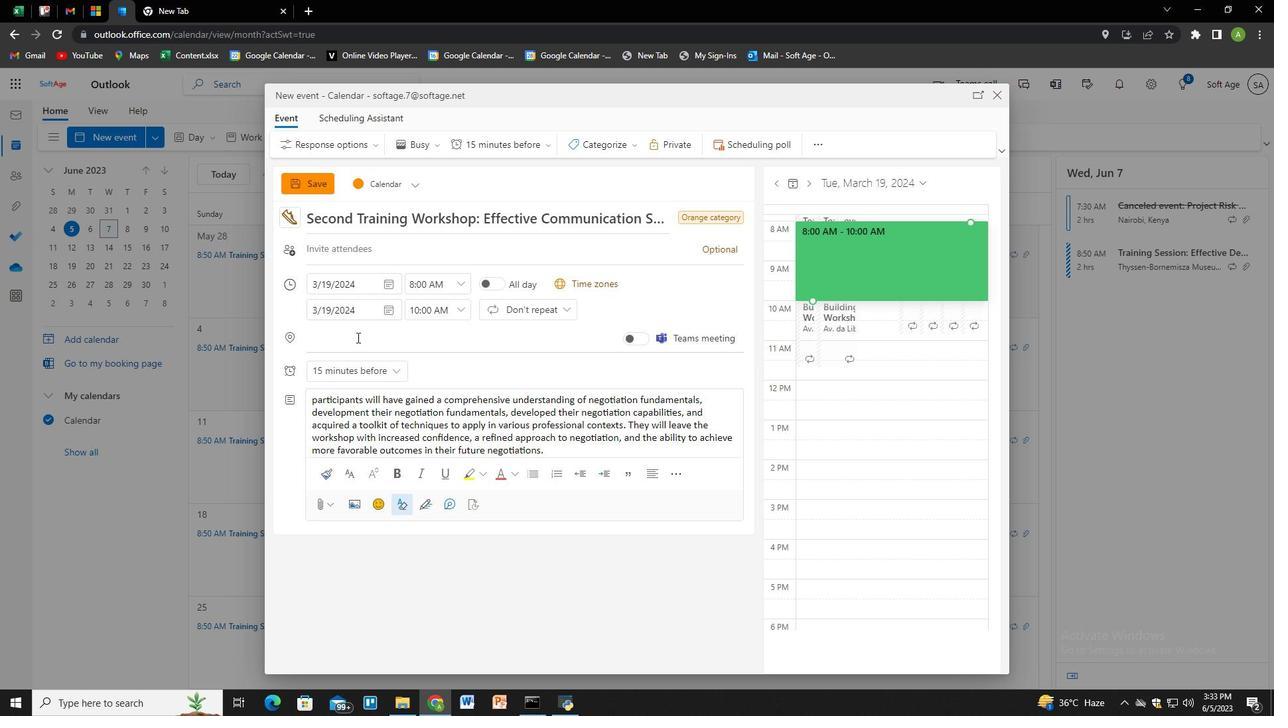 
Action: Mouse pressed left at (357, 341)
Screenshot: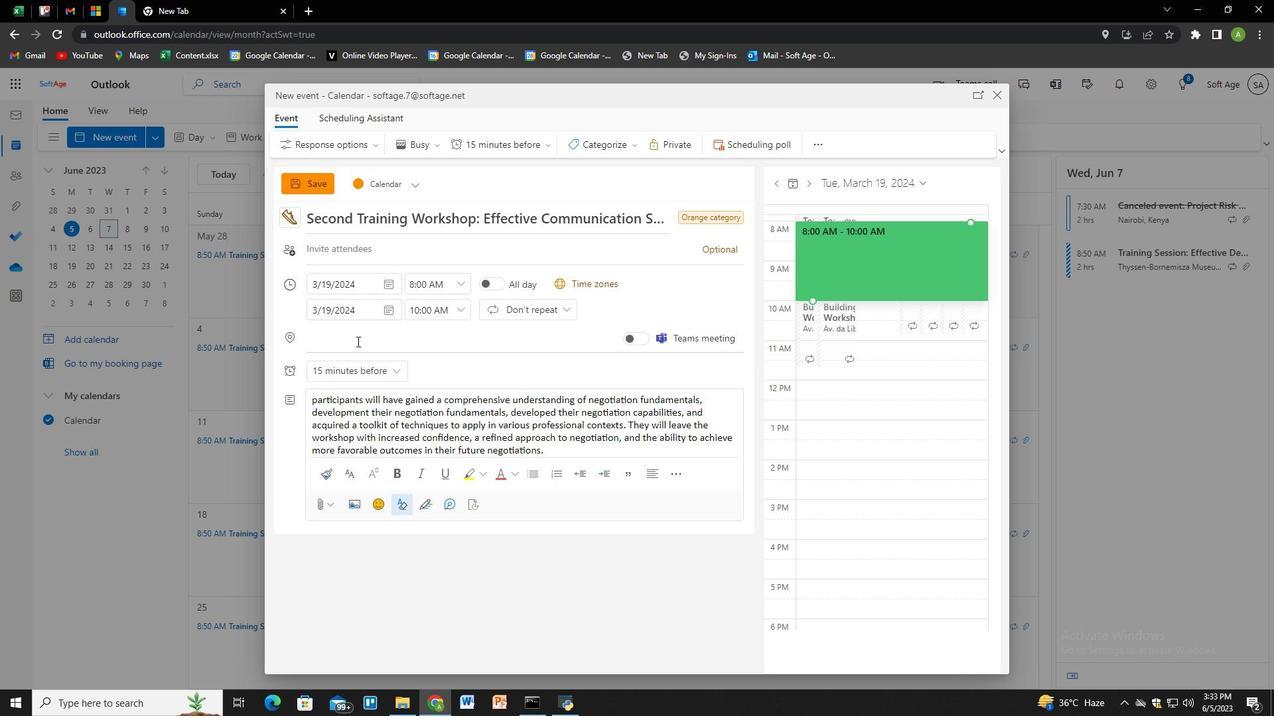
Action: Mouse moved to (358, 341)
Screenshot: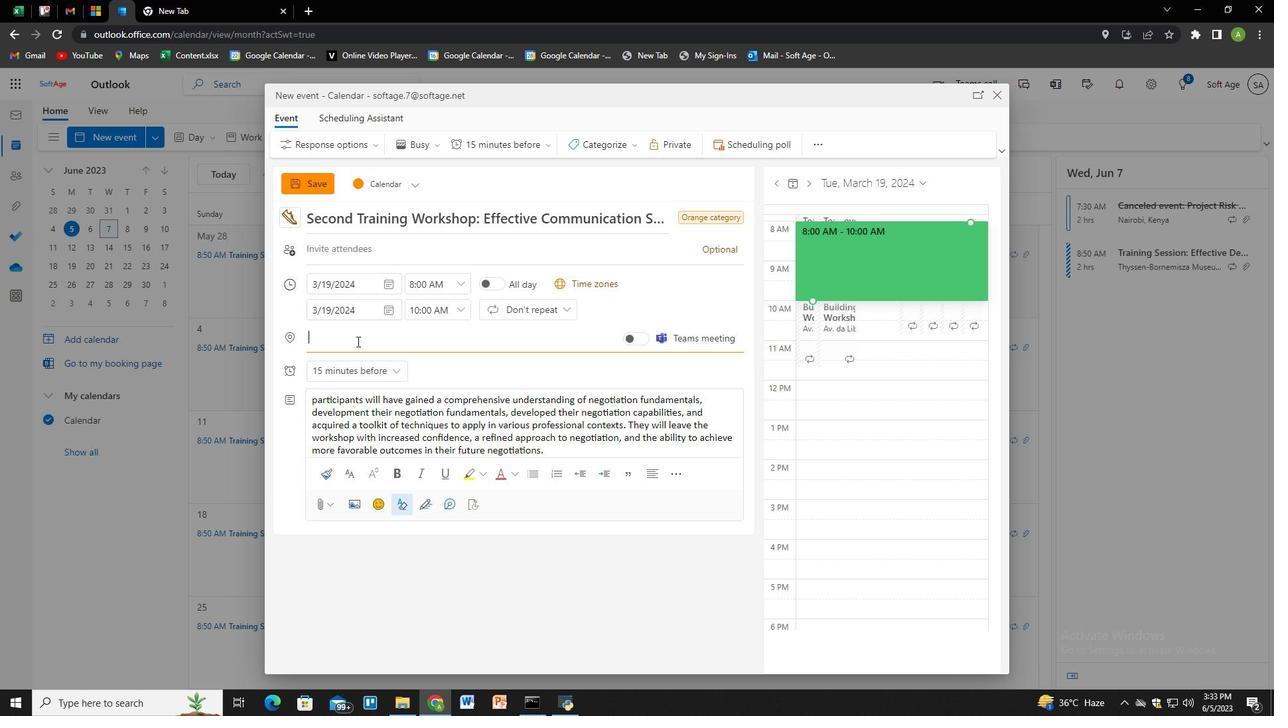 
Action: Key pressed <Key.shift_r>Moscow<Key.space><Key.backspace>,<Key.space><Key.shift_r><Key.shift_r><Key.shift_r><Key.shift_r><Key.shift_r><Key.shift_r><Key.shift_r><Key.shift_r><Key.shift_r><Key.shift_r><Key.shift_r><Key.shift_r><Key.shift_r><Key.shift_r><Key.shift_r><Key.shift_r>Russia<Key.down><Key.enter>
Screenshot: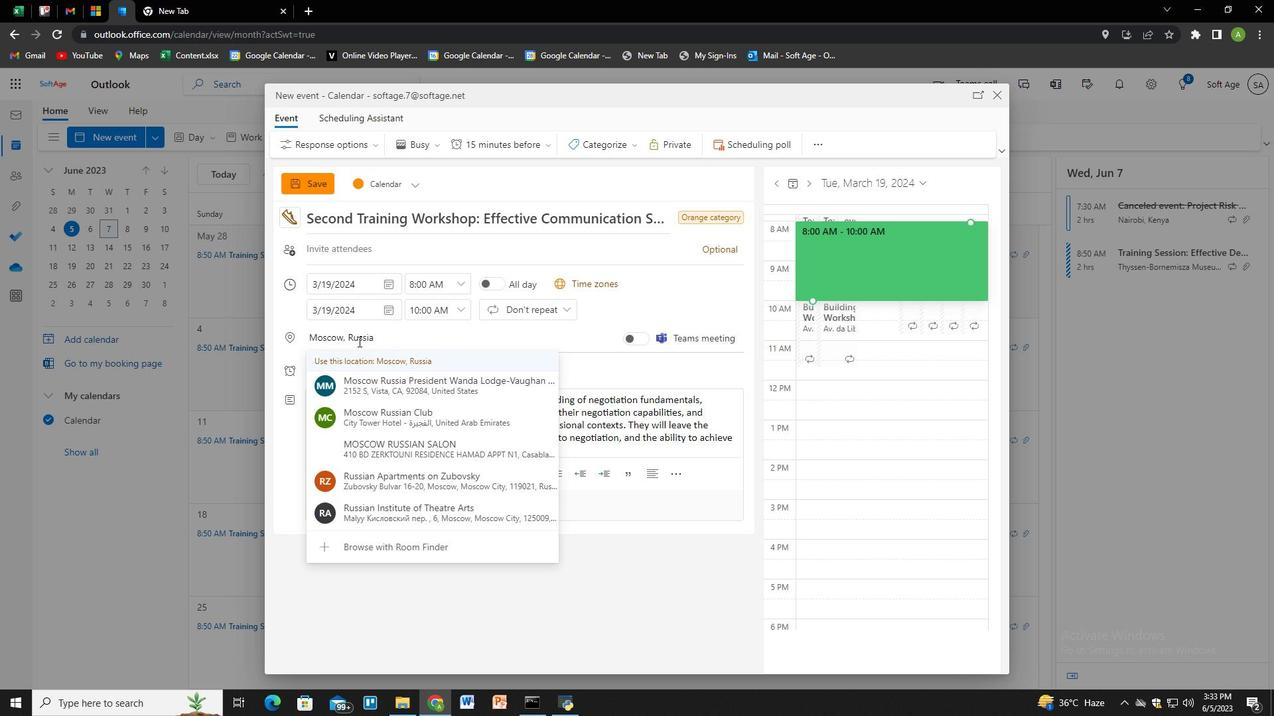 
Action: Mouse moved to (503, 250)
Screenshot: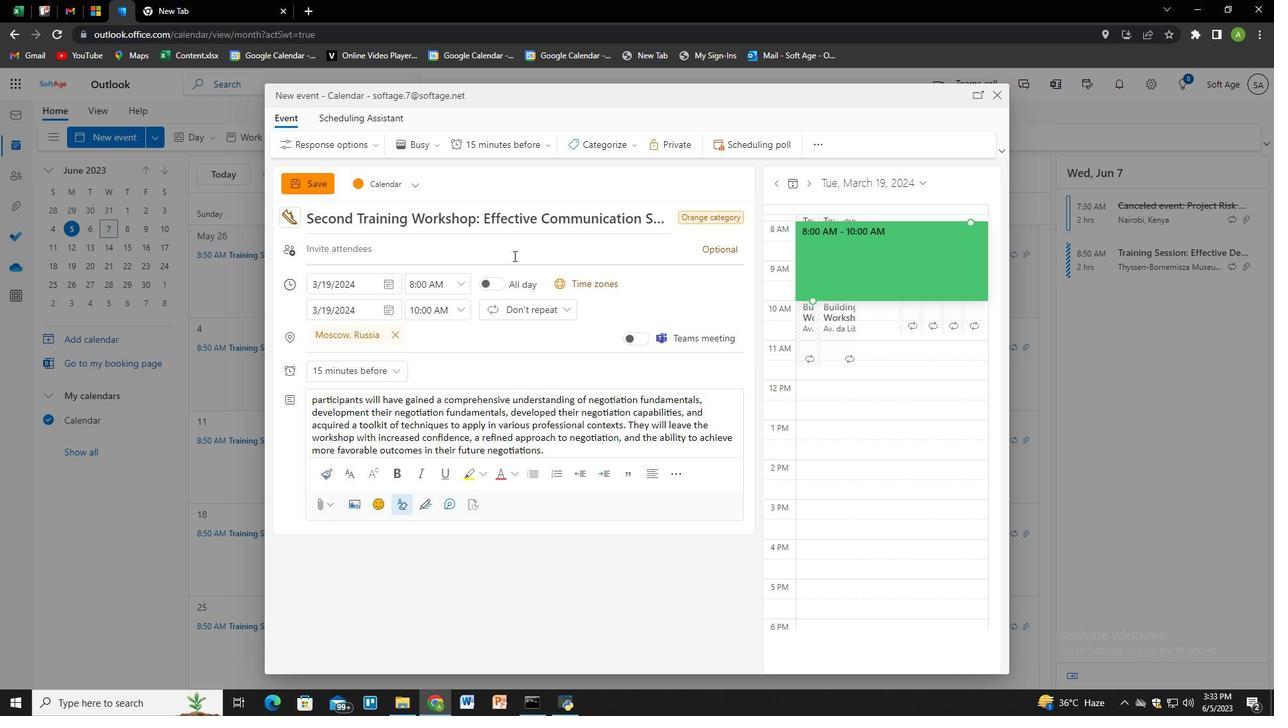 
Action: Mouse pressed left at (503, 250)
Screenshot: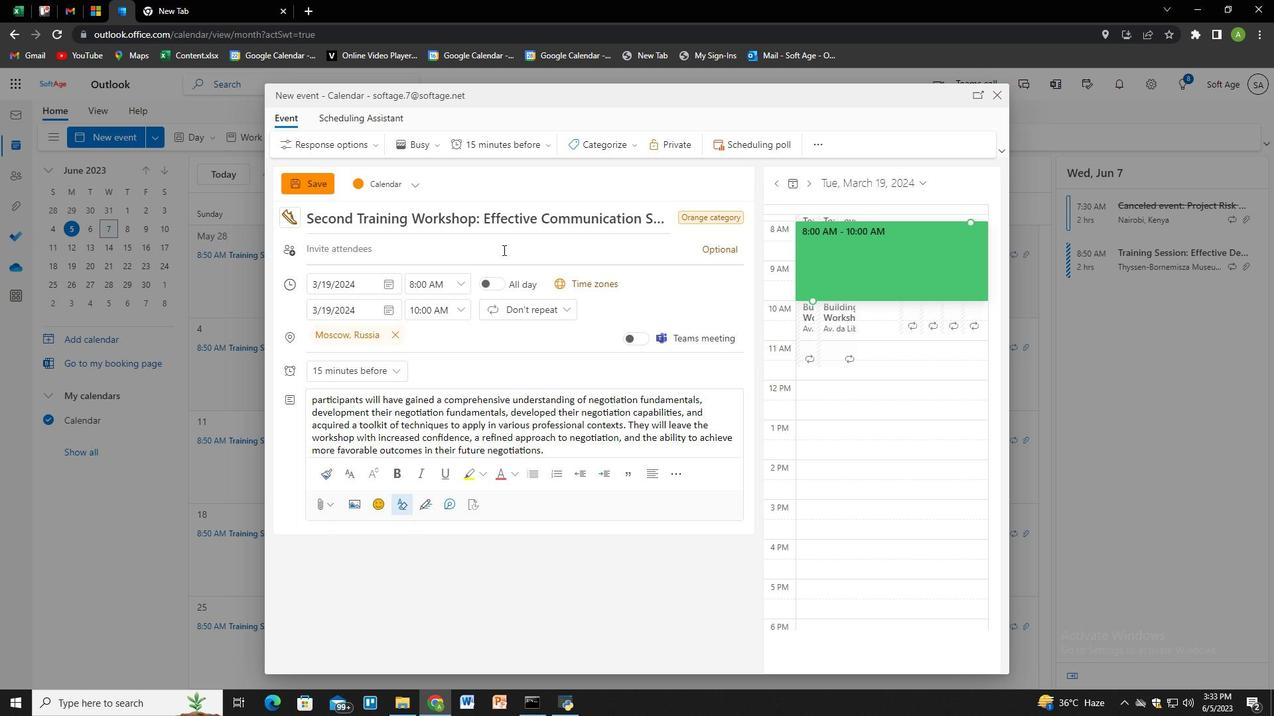 
Action: Key pressed softage.6<Key.shift>@softage.net<Key.down><Key.up><Key.enter>softage.8<Key.shift>@softage.net<Key.enter>
Screenshot: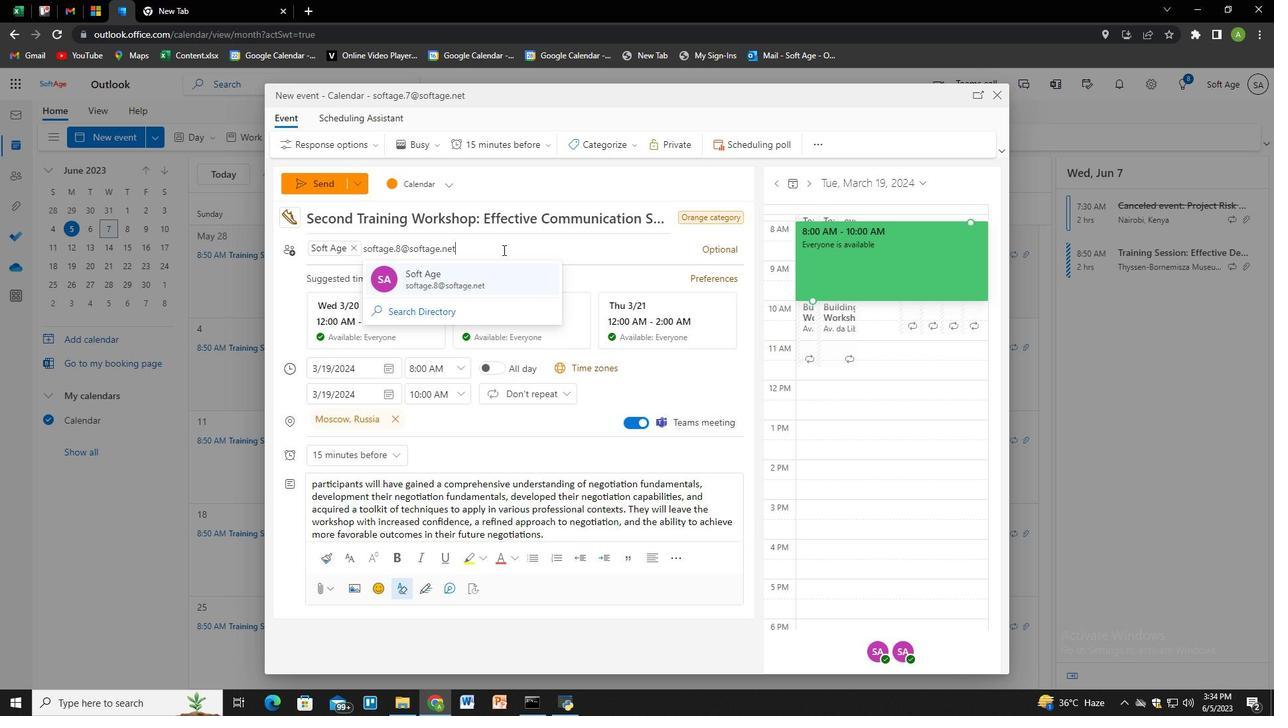 
Action: Mouse moved to (533, 137)
Screenshot: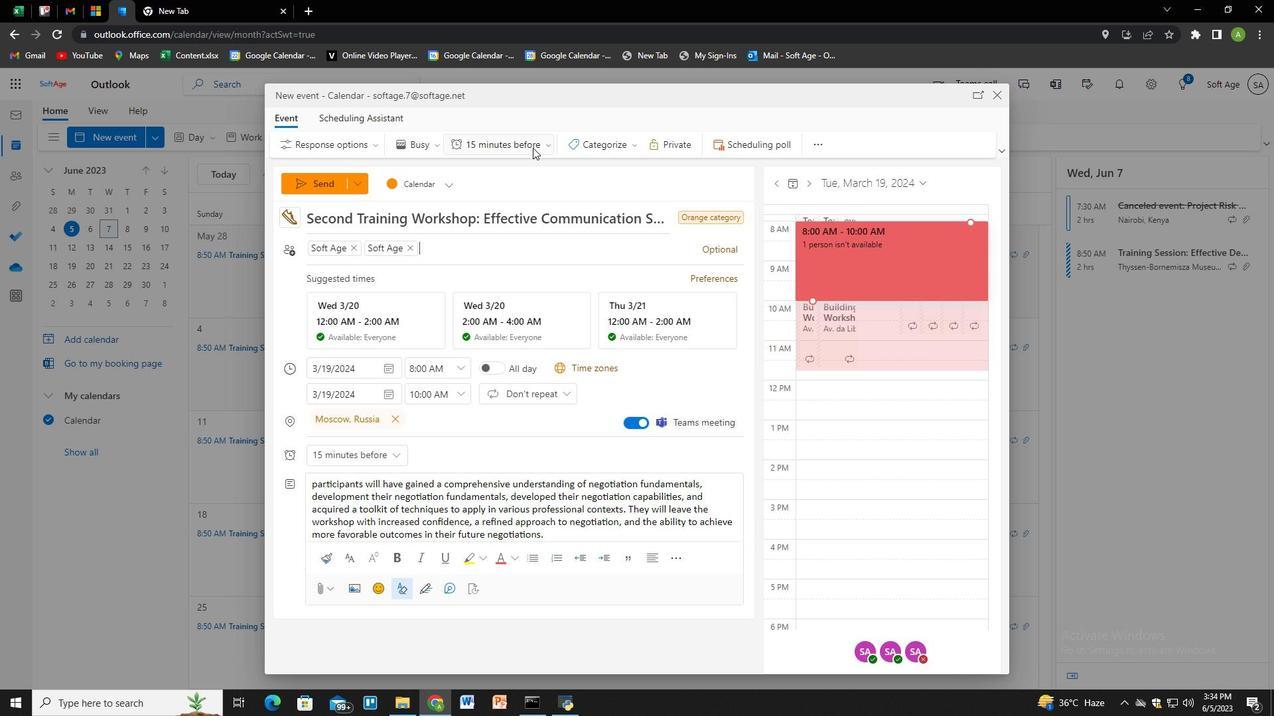 
Action: Mouse pressed left at (533, 137)
Screenshot: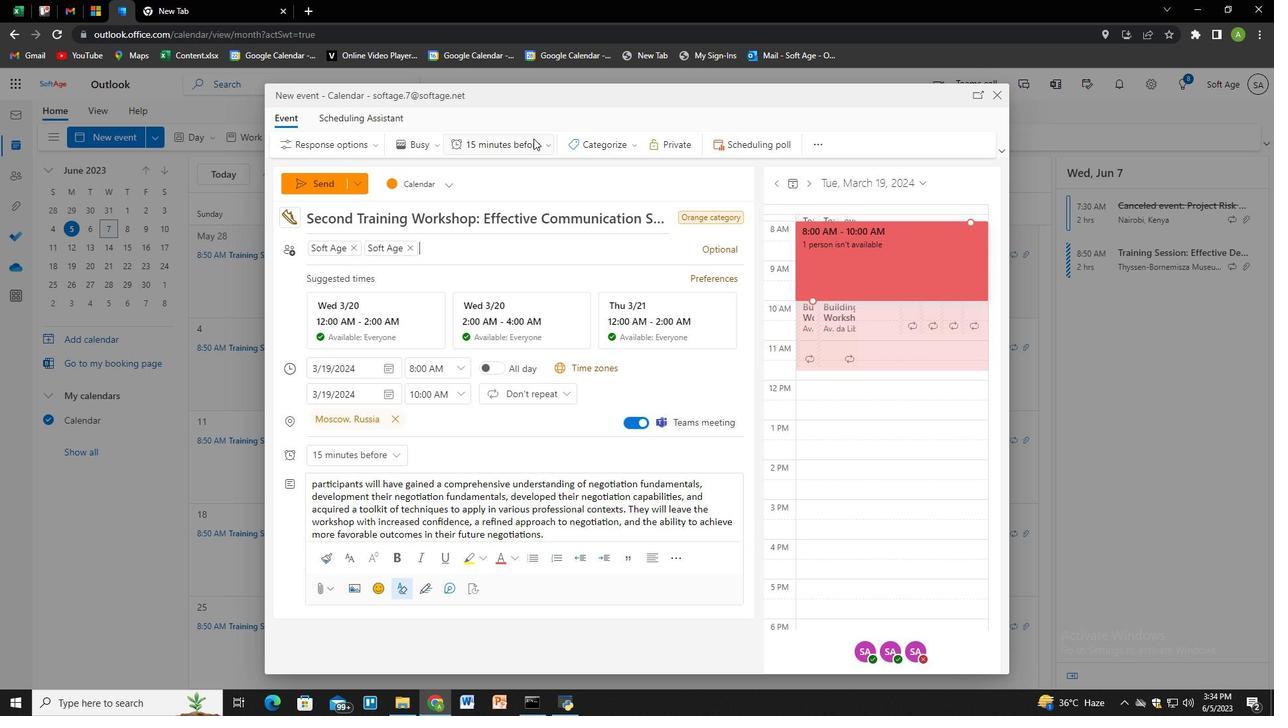 
Action: Mouse moved to (525, 196)
Screenshot: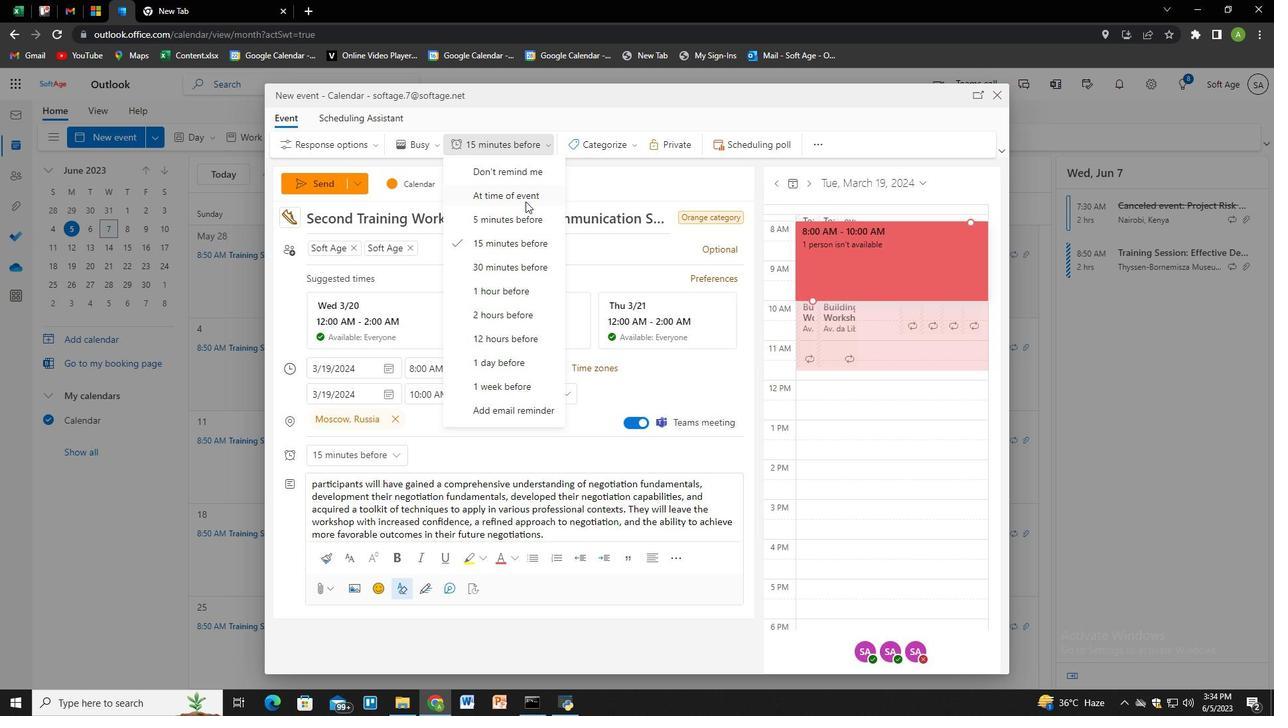 
Action: Mouse pressed left at (525, 196)
Screenshot: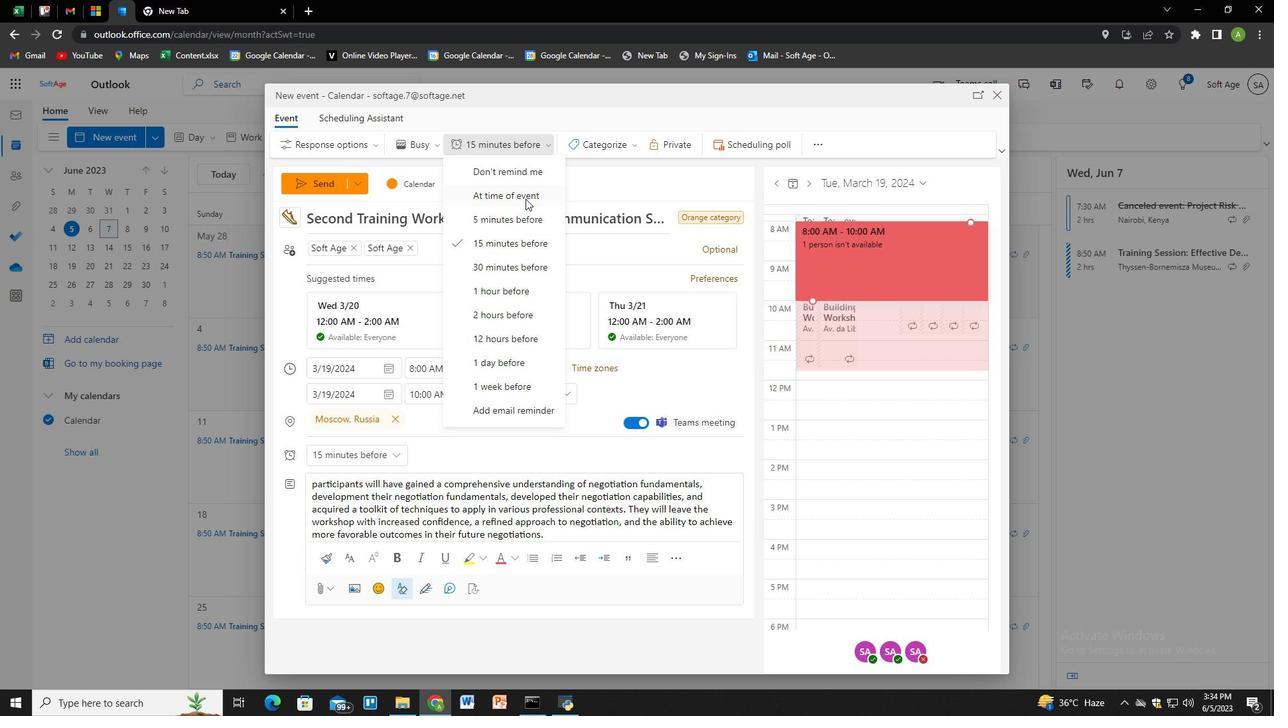 
Action: Mouse moved to (323, 184)
Screenshot: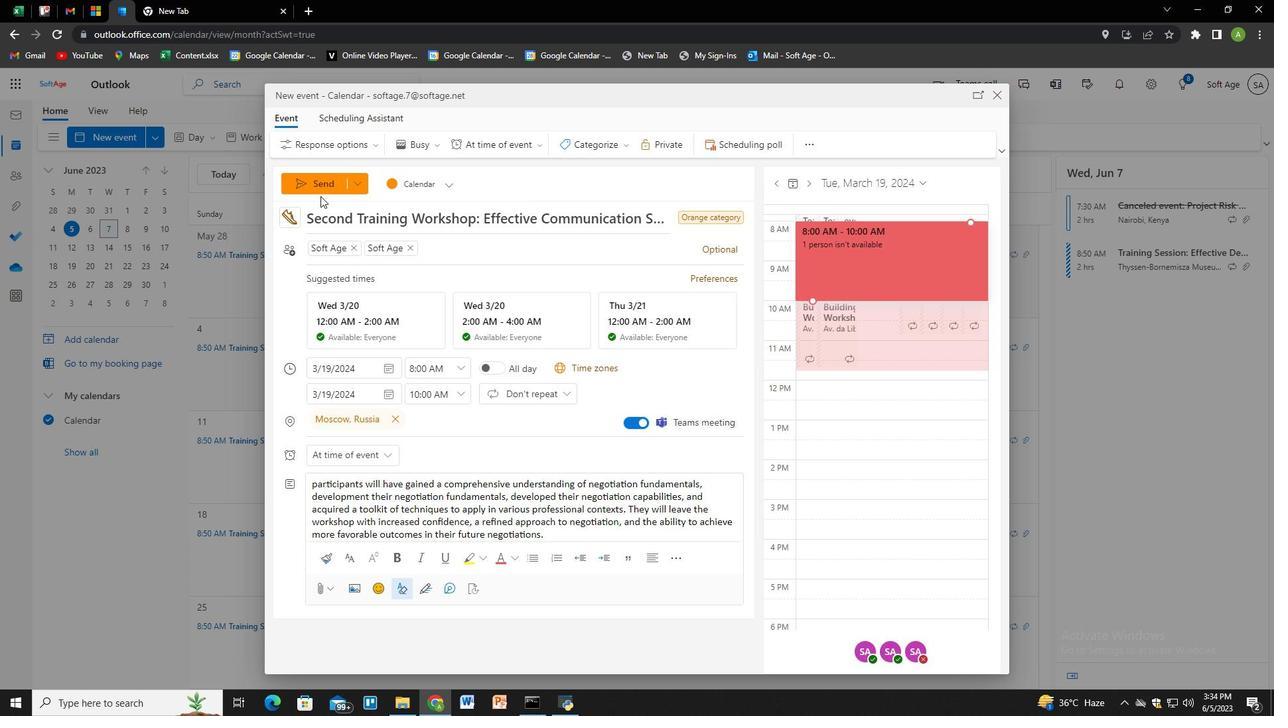 
Action: Mouse pressed left at (323, 184)
Screenshot: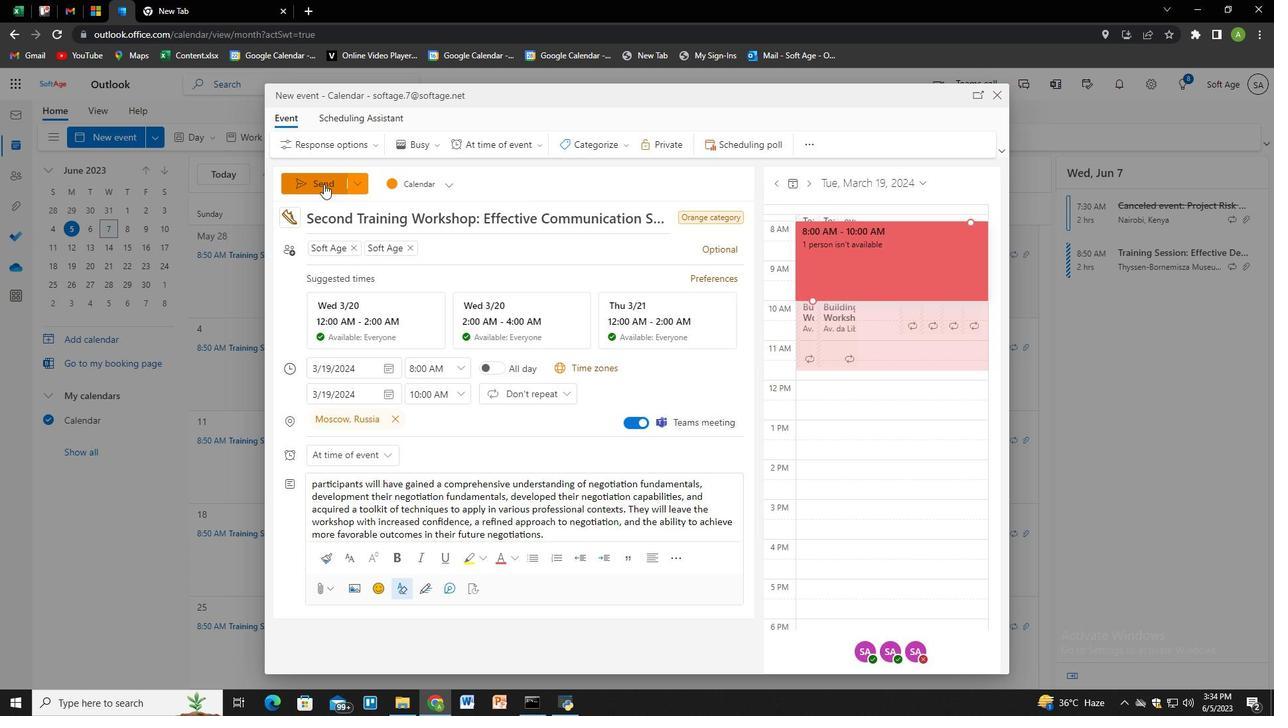 
Action: Mouse moved to (510, 398)
Screenshot: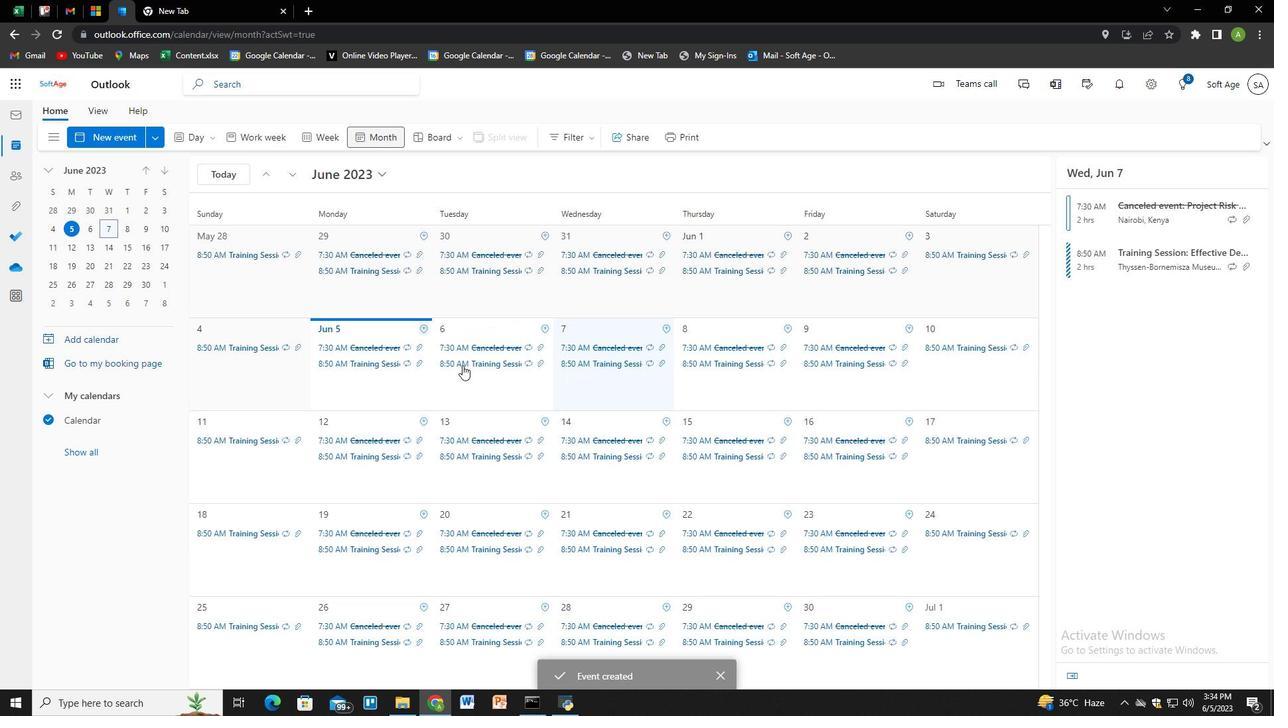 
